 Task: Create a due date automation trigger when advanced on, on the monday before a card is due add fields with custom field "Resume" set to a number lower or equal to 1 and greater than 10 at 11:00 AM.
Action: Mouse moved to (1186, 88)
Screenshot: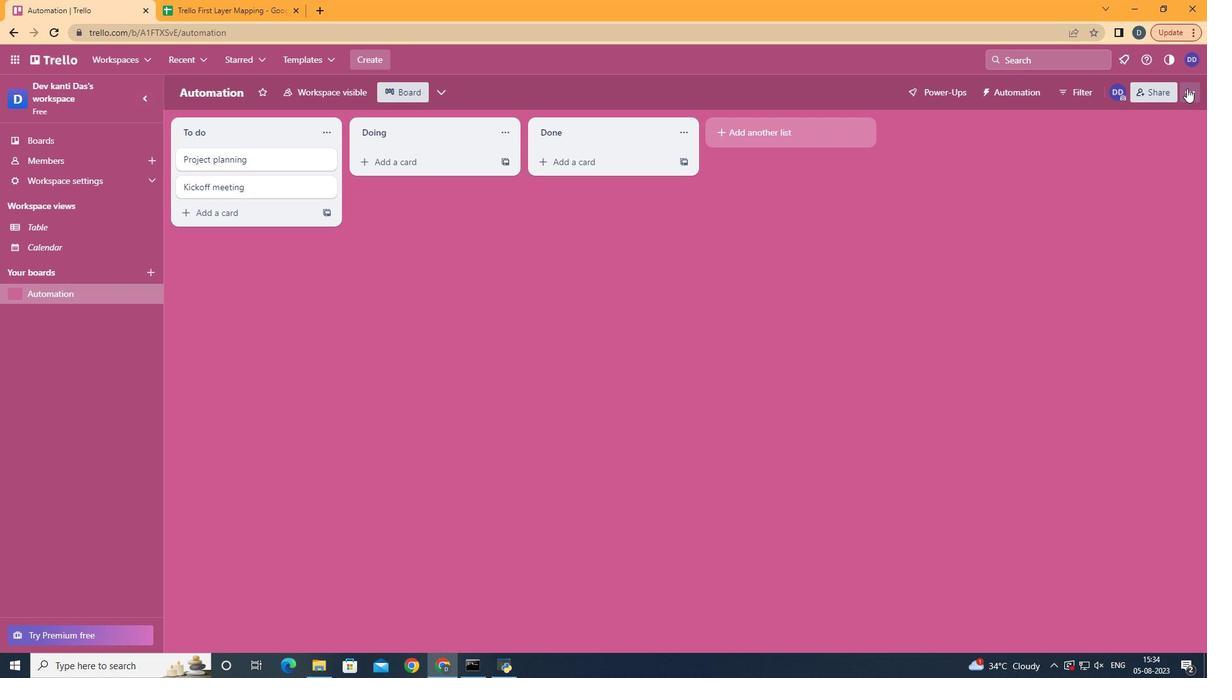 
Action: Mouse pressed left at (1186, 88)
Screenshot: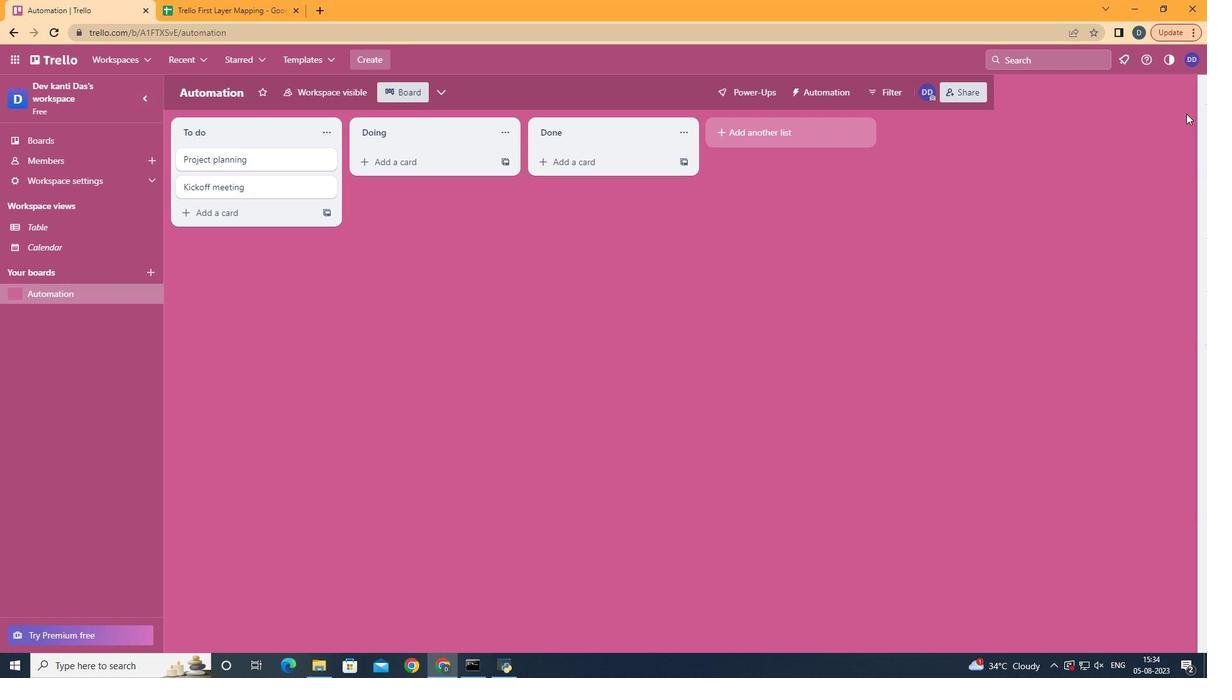 
Action: Mouse moved to (1095, 274)
Screenshot: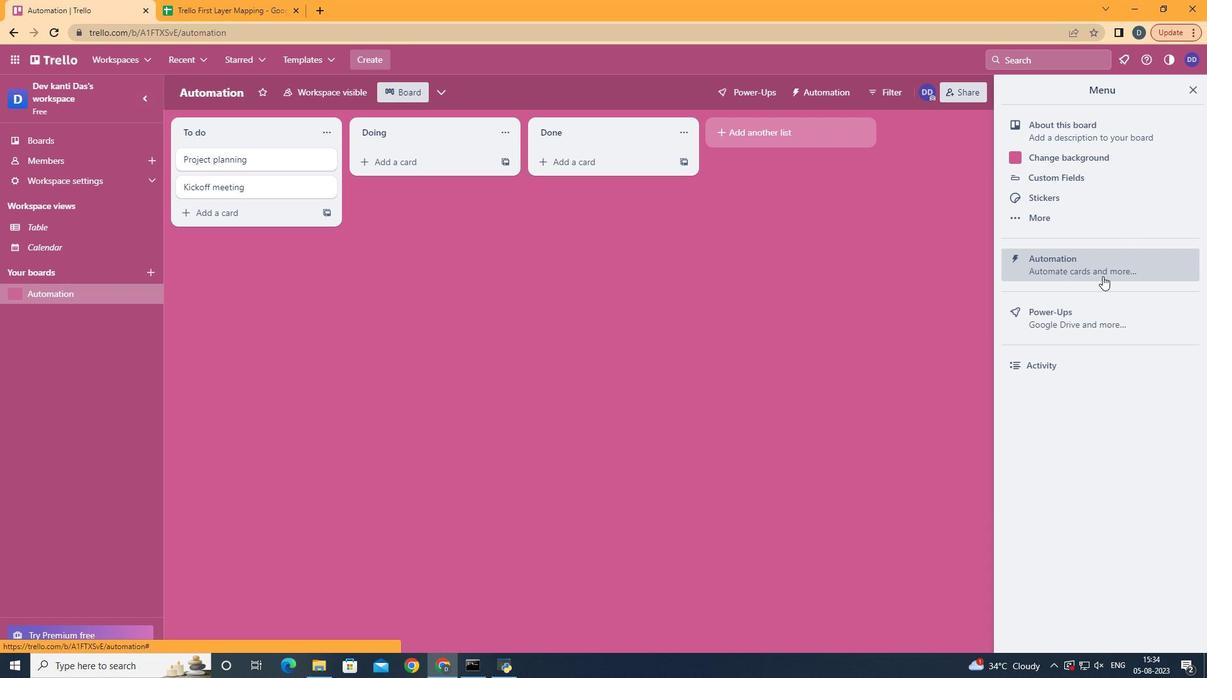 
Action: Mouse pressed left at (1095, 274)
Screenshot: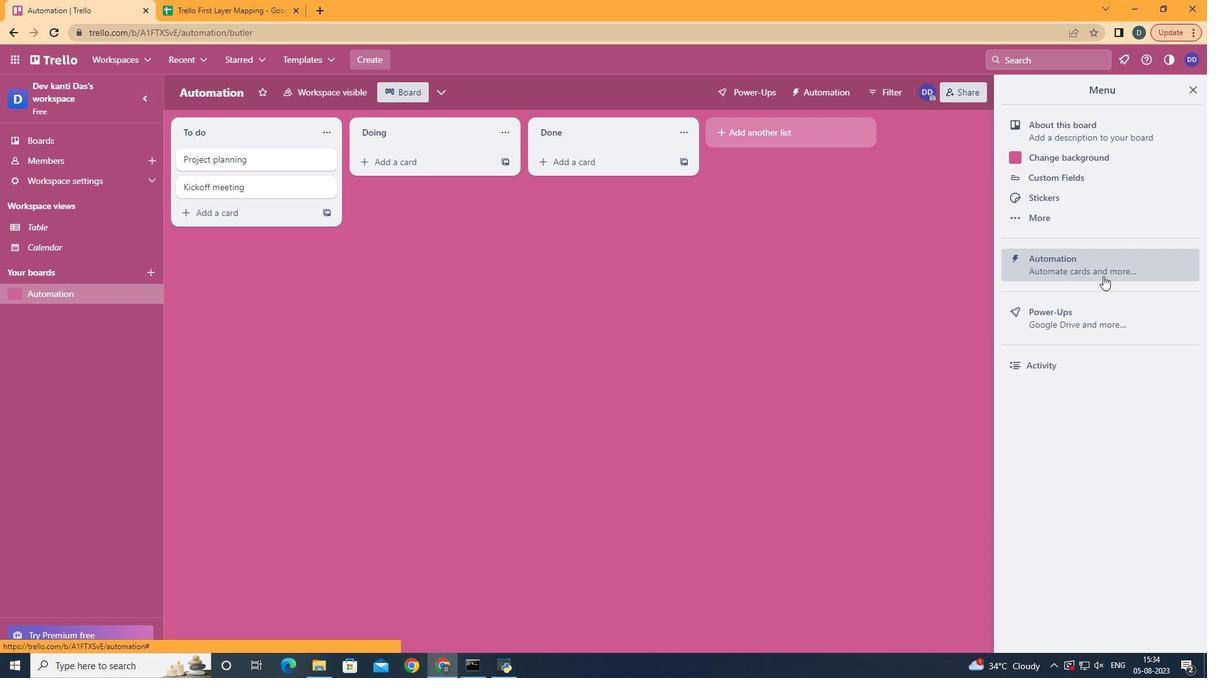 
Action: Mouse moved to (257, 255)
Screenshot: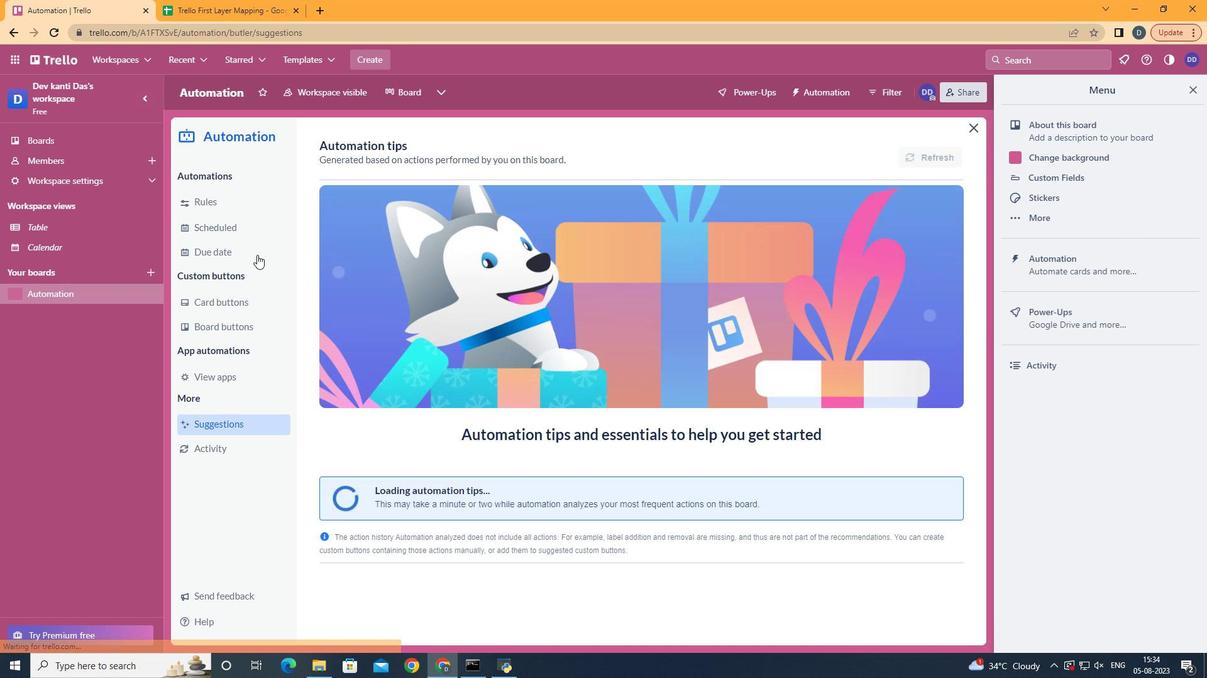 
Action: Mouse pressed left at (257, 255)
Screenshot: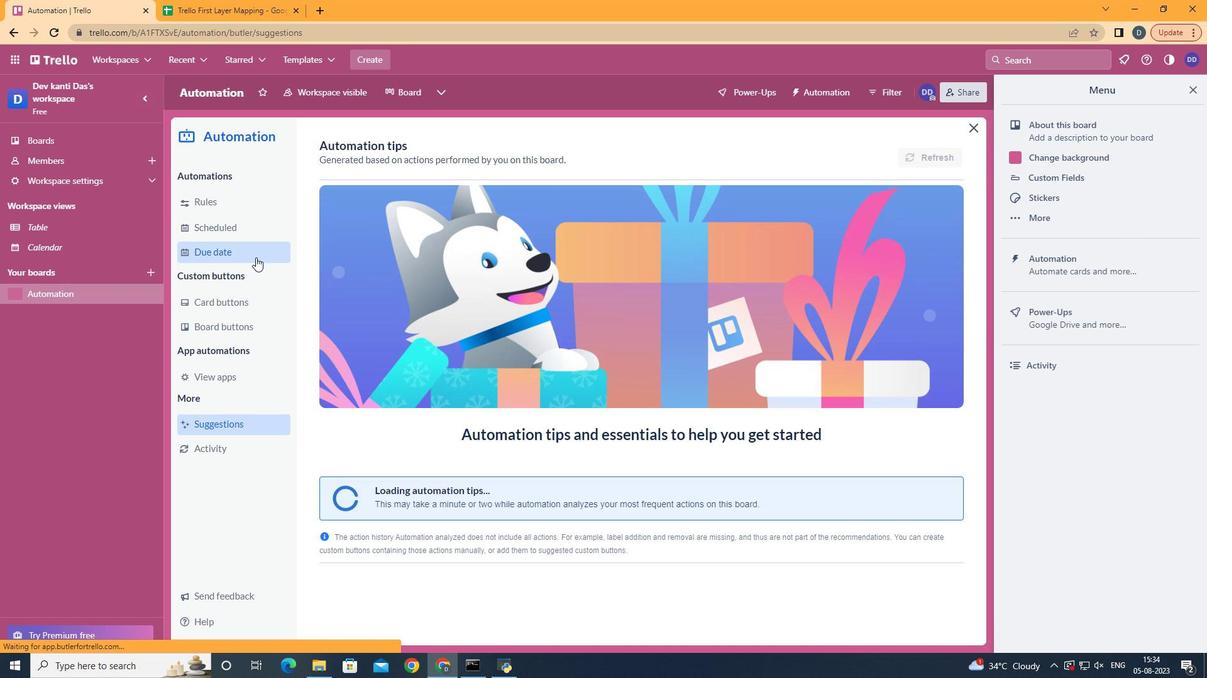 
Action: Mouse moved to (885, 153)
Screenshot: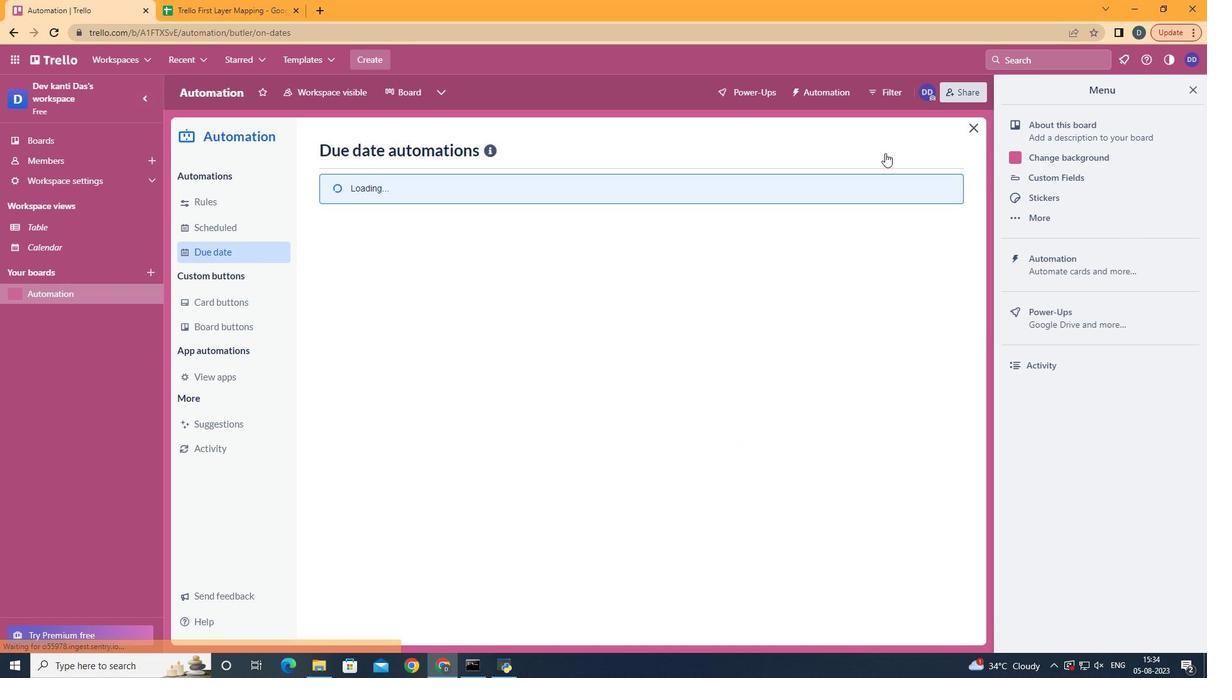 
Action: Mouse pressed left at (885, 153)
Screenshot: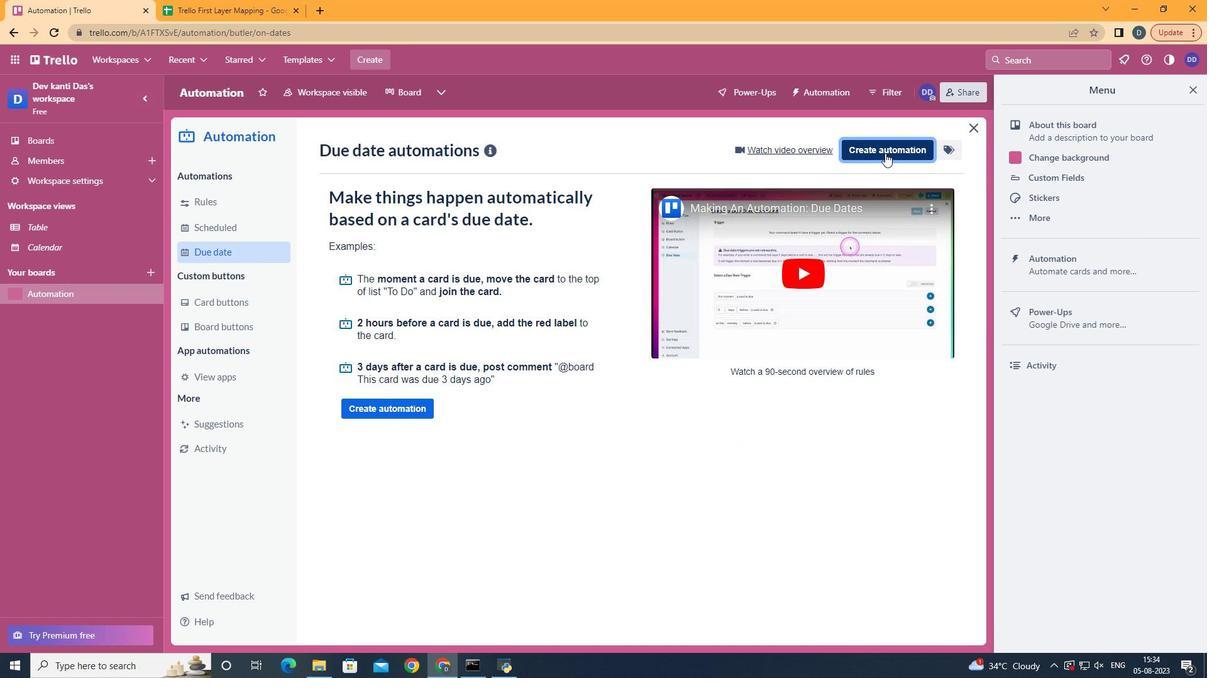 
Action: Mouse moved to (682, 262)
Screenshot: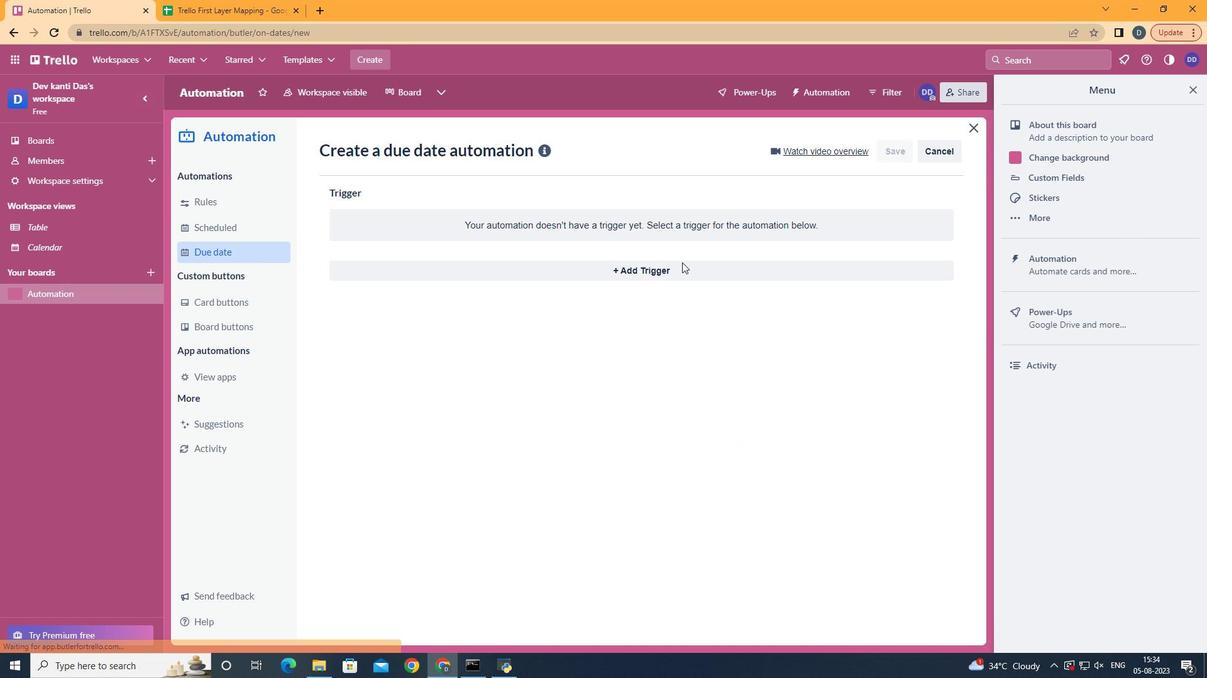 
Action: Mouse pressed left at (682, 262)
Screenshot: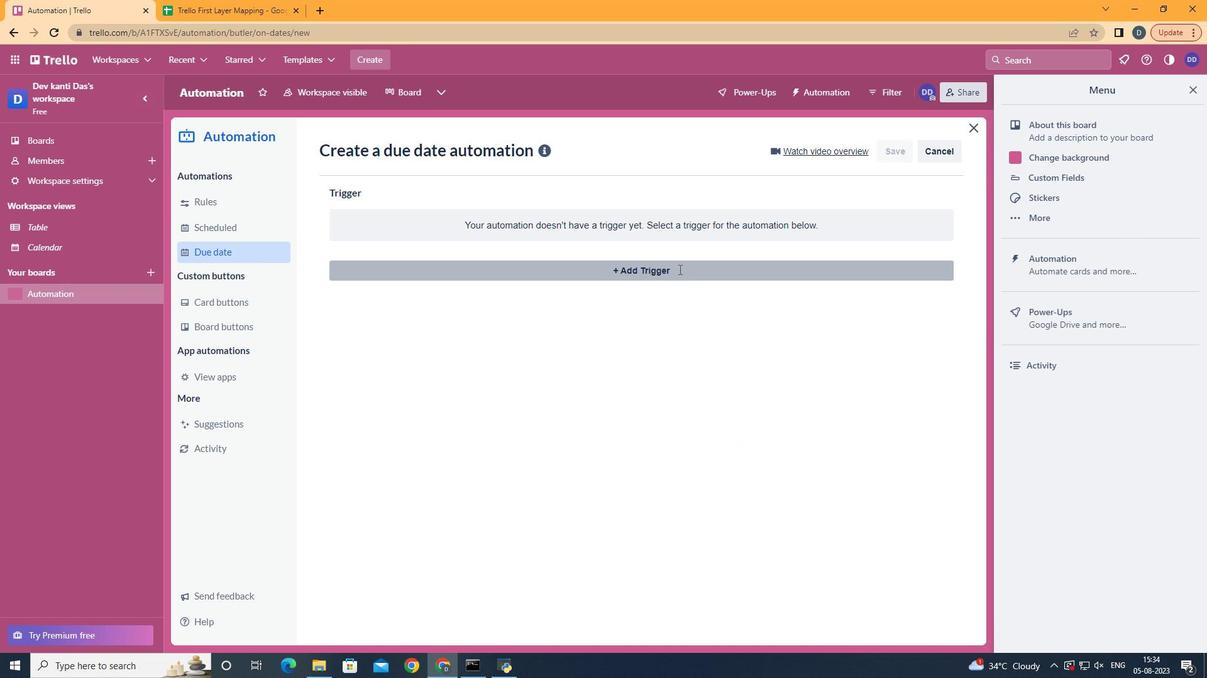 
Action: Mouse moved to (394, 328)
Screenshot: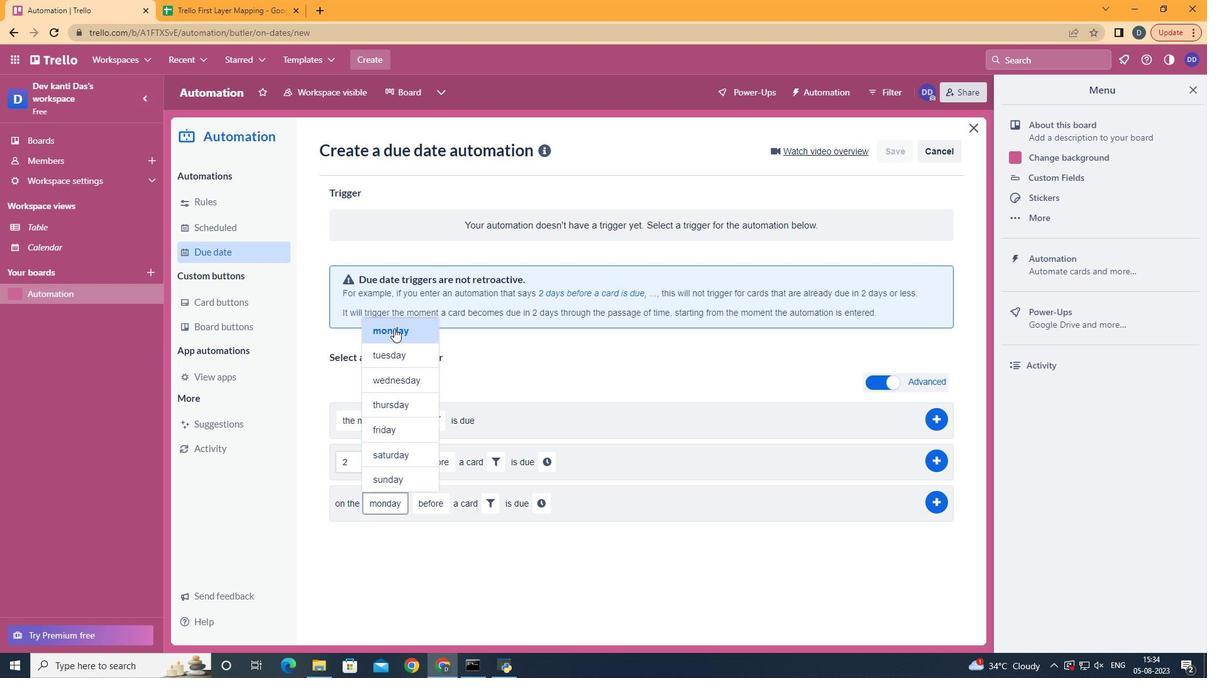 
Action: Mouse pressed left at (394, 328)
Screenshot: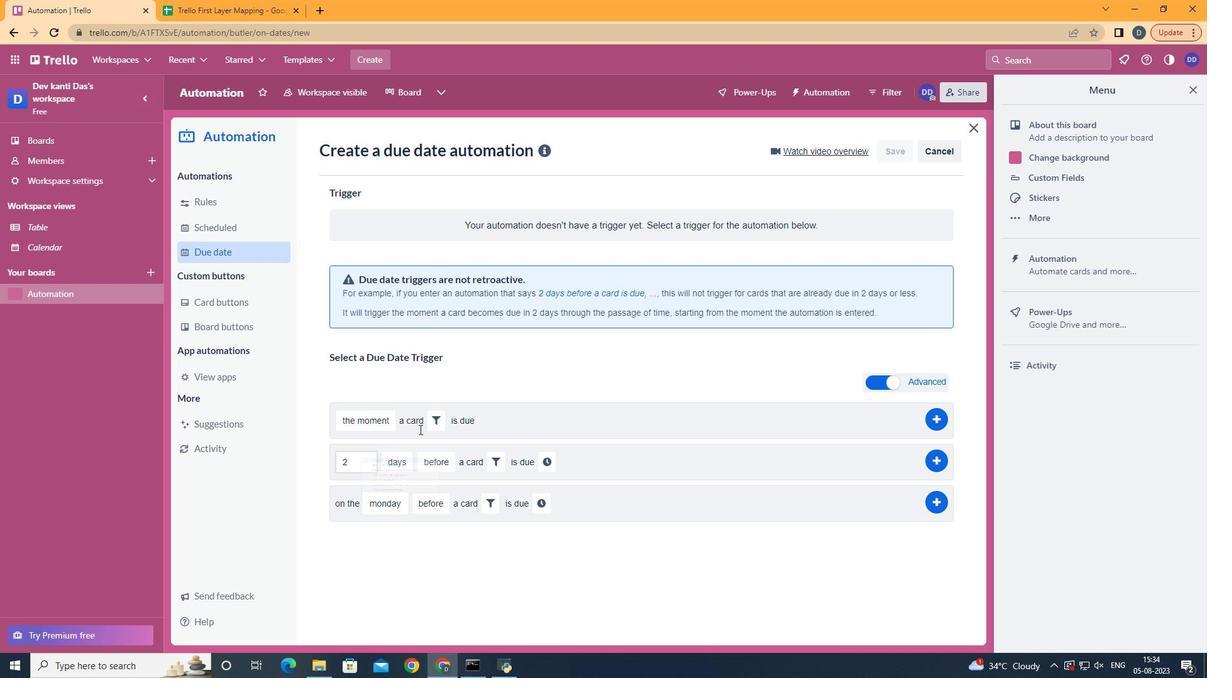 
Action: Mouse moved to (430, 528)
Screenshot: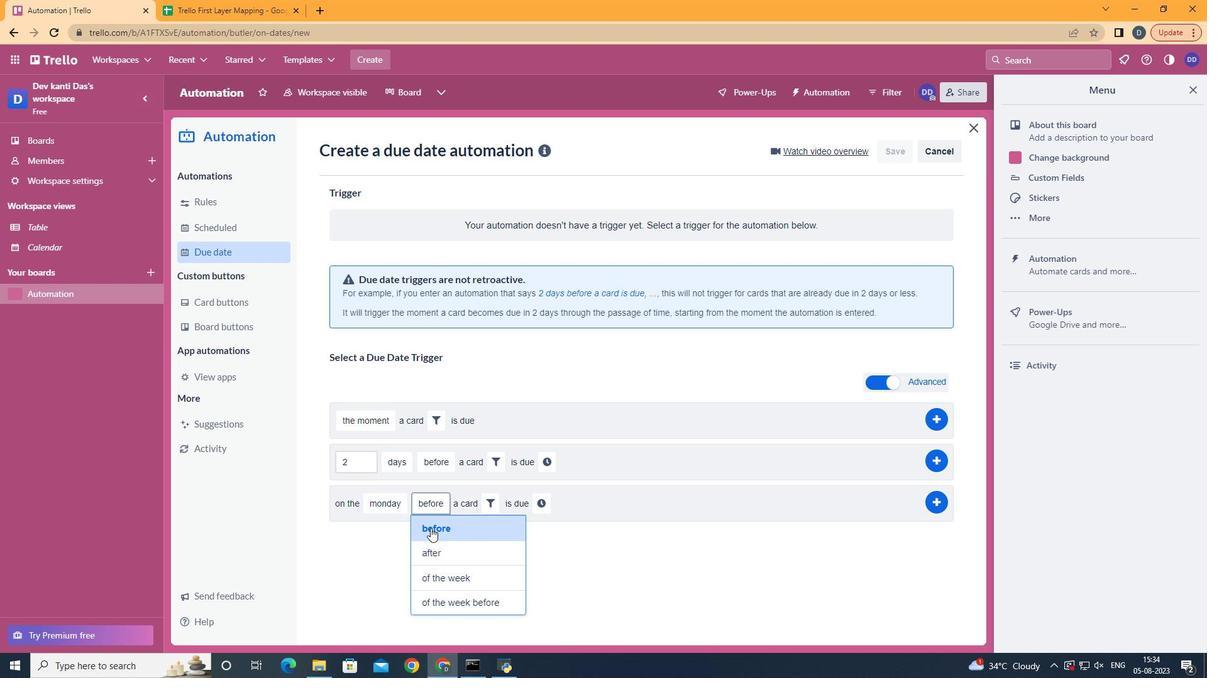 
Action: Mouse pressed left at (430, 528)
Screenshot: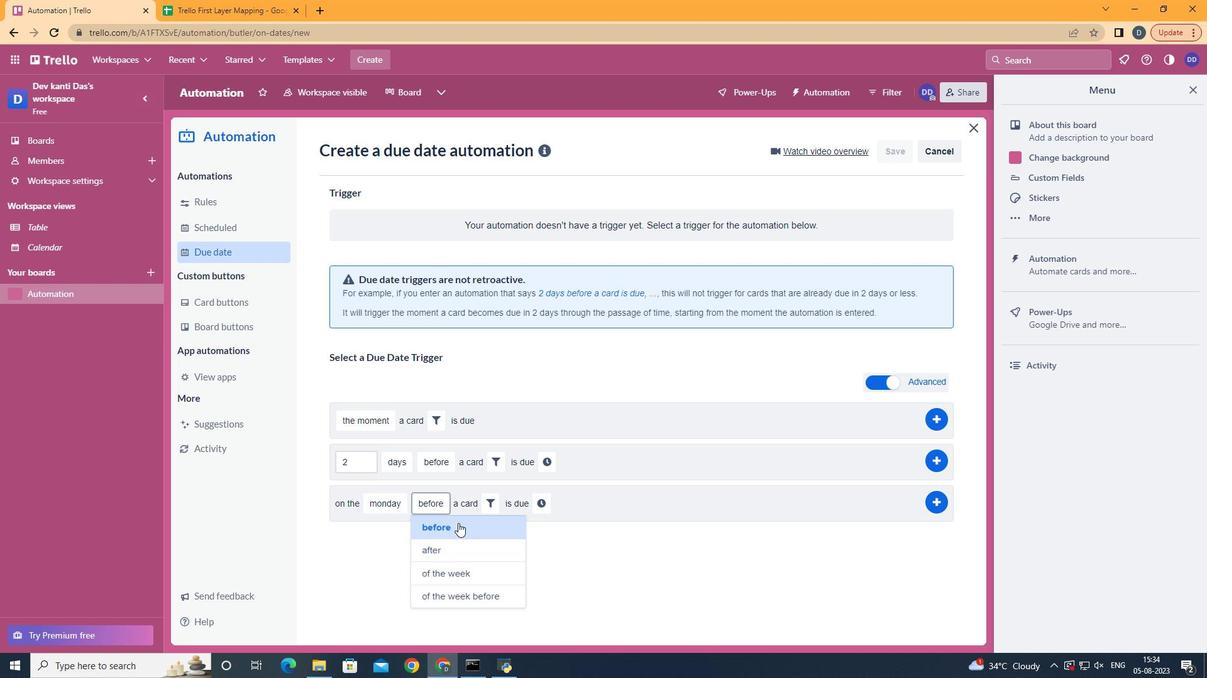 
Action: Mouse moved to (493, 509)
Screenshot: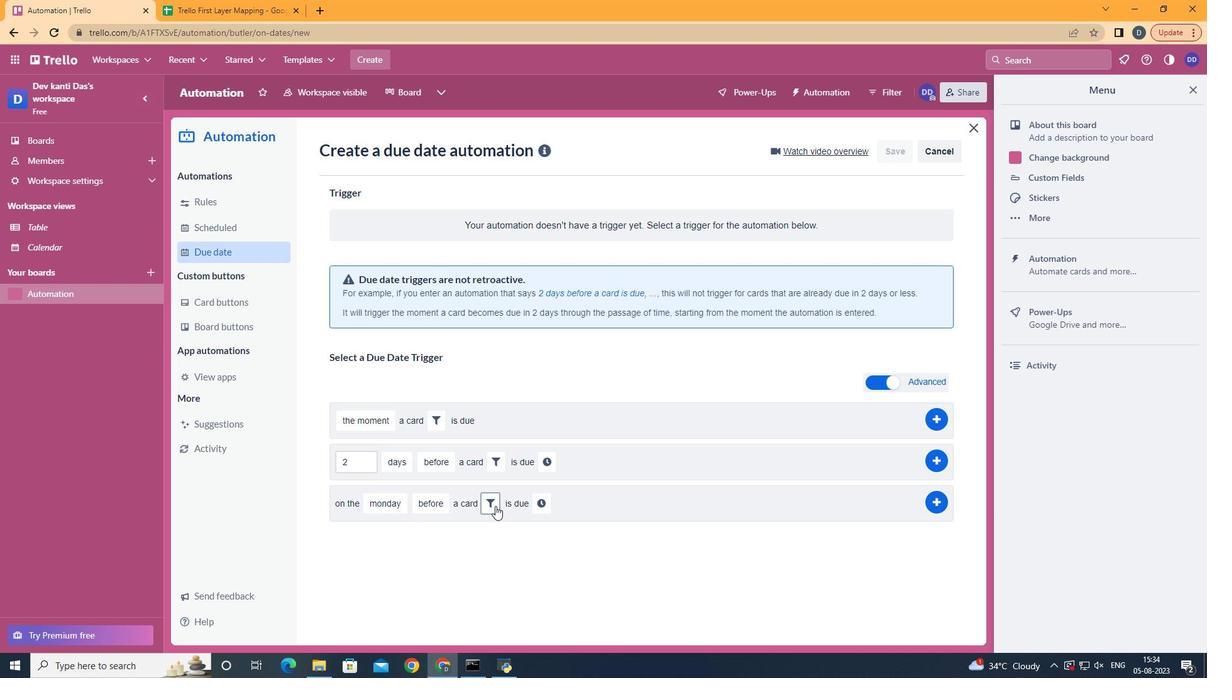 
Action: Mouse pressed left at (493, 509)
Screenshot: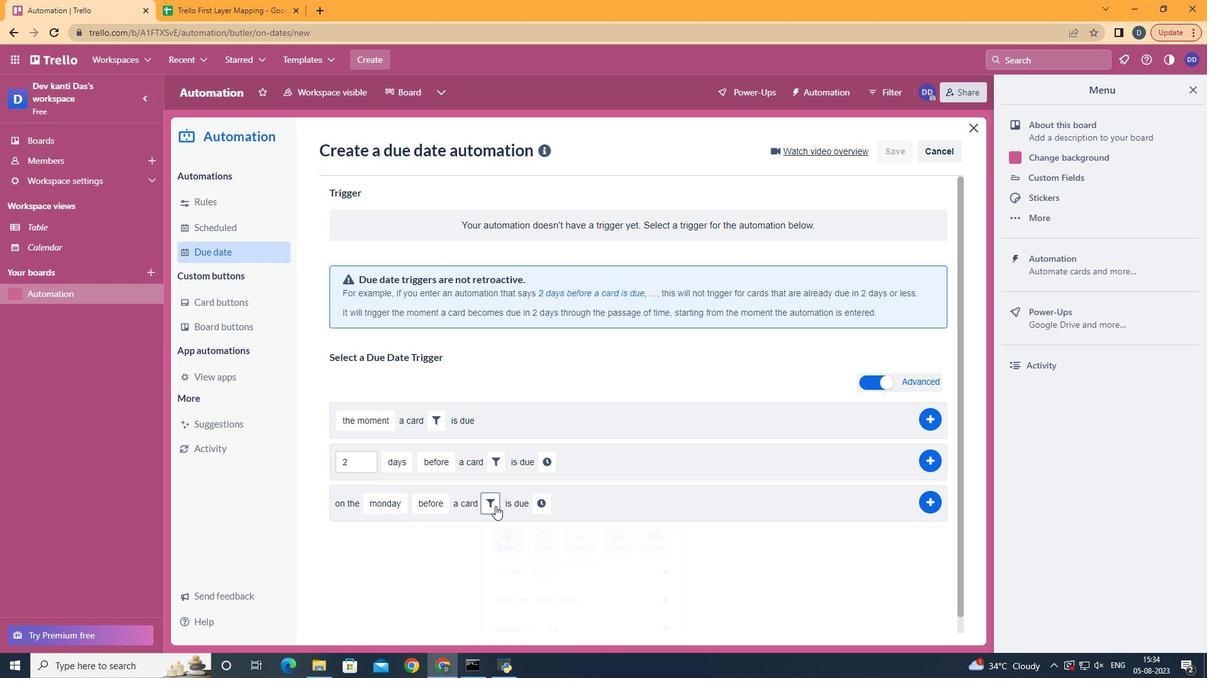 
Action: Mouse moved to (695, 537)
Screenshot: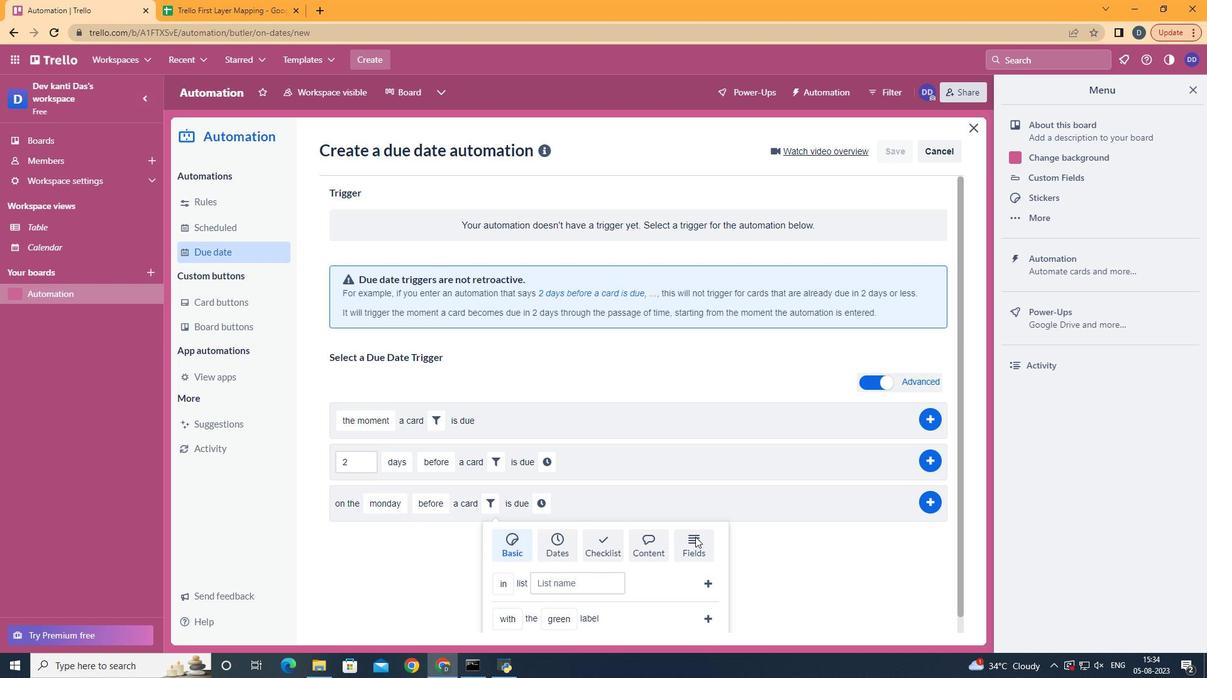 
Action: Mouse pressed left at (695, 537)
Screenshot: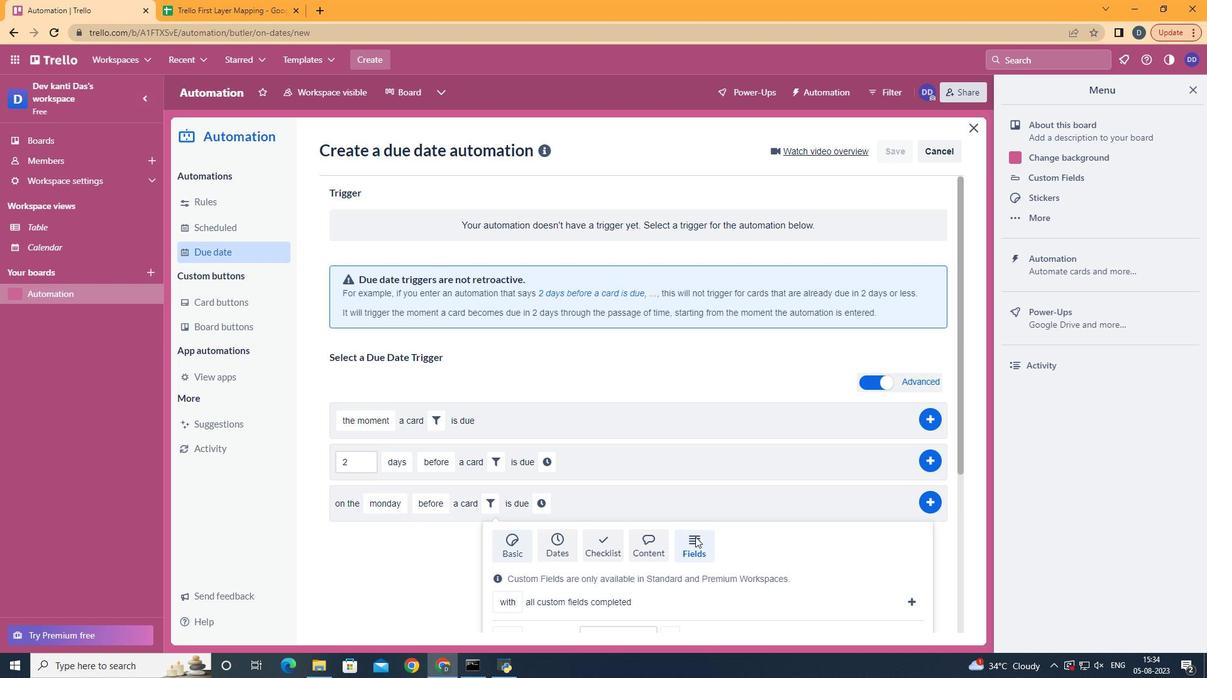 
Action: Mouse scrolled (695, 536) with delta (0, 0)
Screenshot: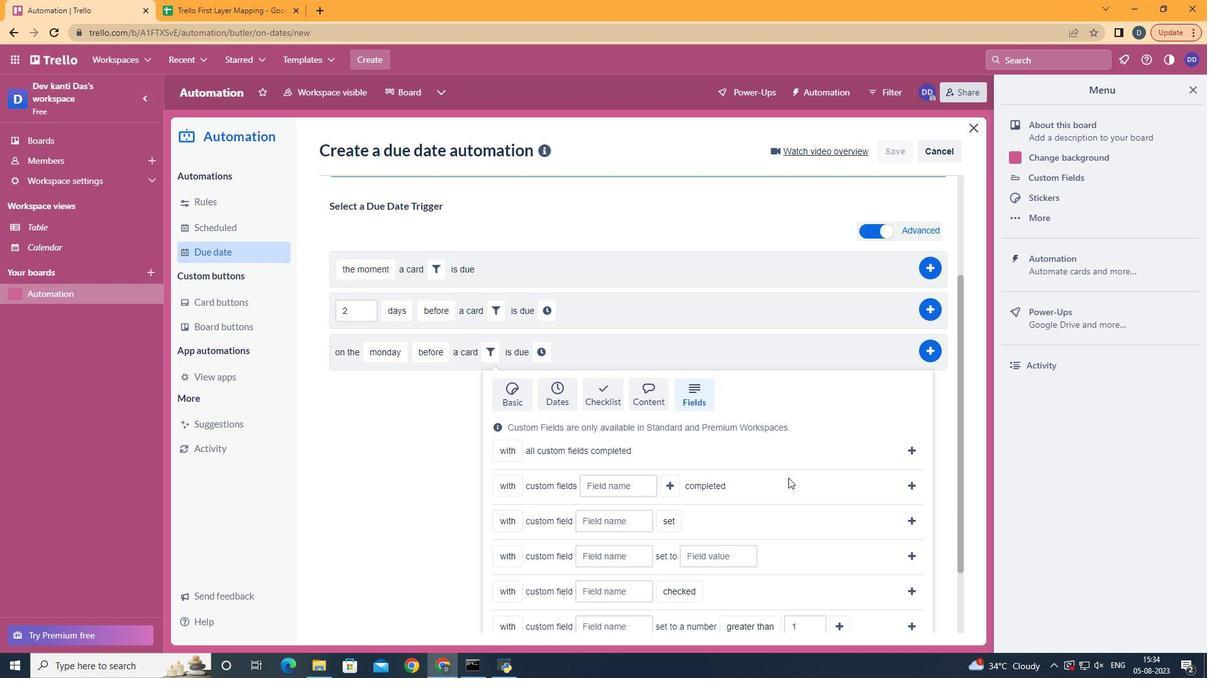 
Action: Mouse scrolled (695, 536) with delta (0, 0)
Screenshot: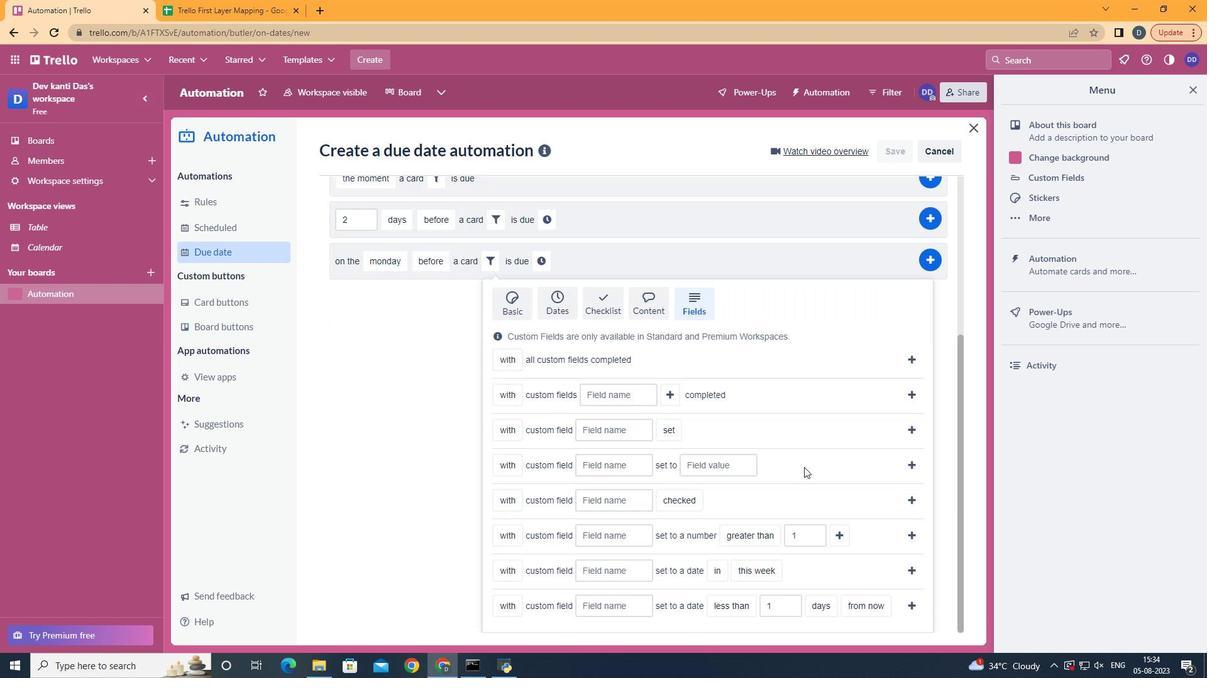 
Action: Mouse scrolled (695, 536) with delta (0, 0)
Screenshot: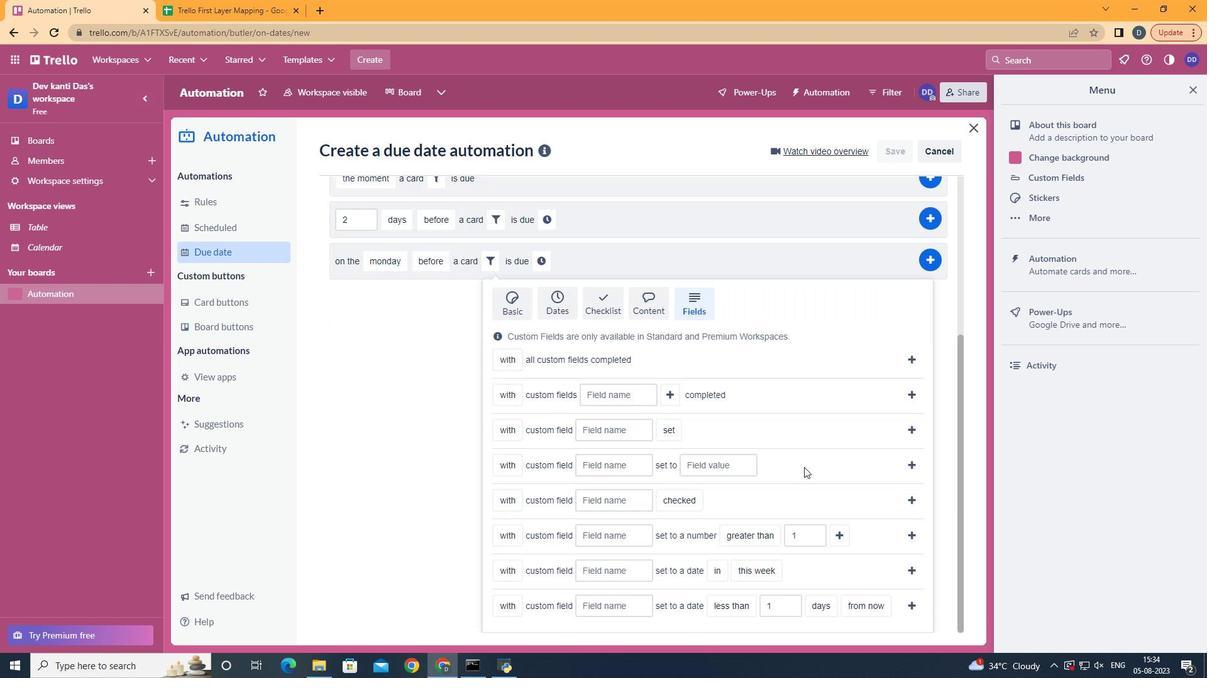 
Action: Mouse scrolled (695, 536) with delta (0, 0)
Screenshot: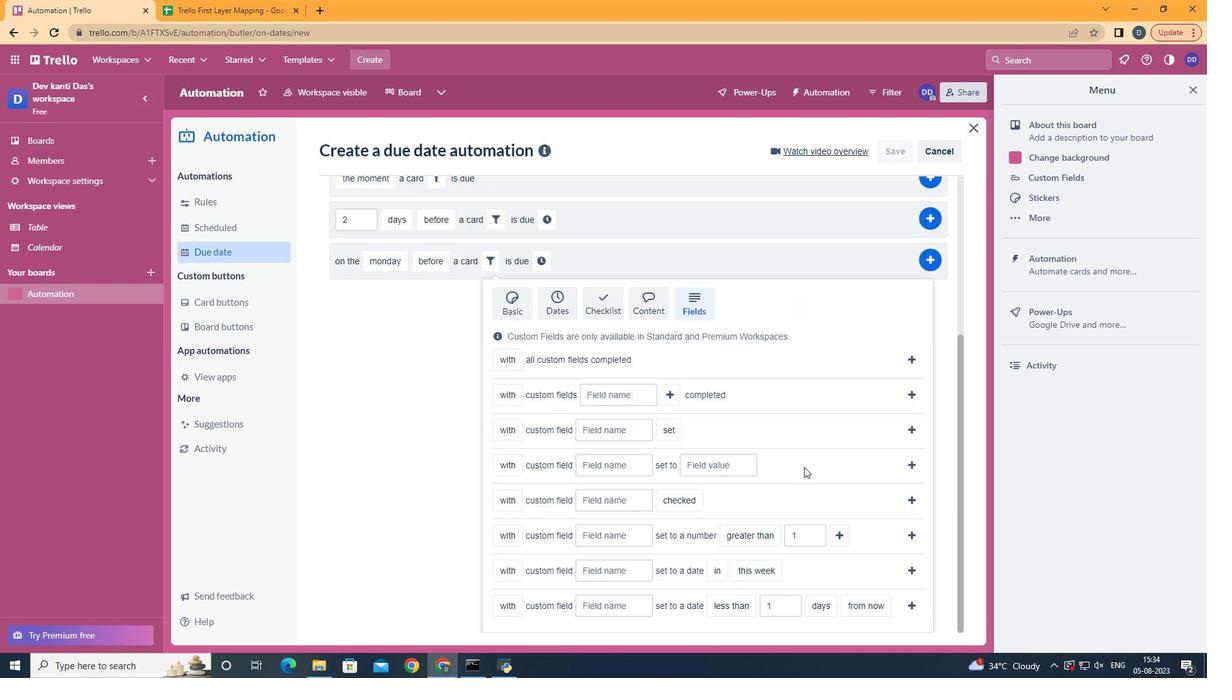 
Action: Mouse moved to (695, 537)
Screenshot: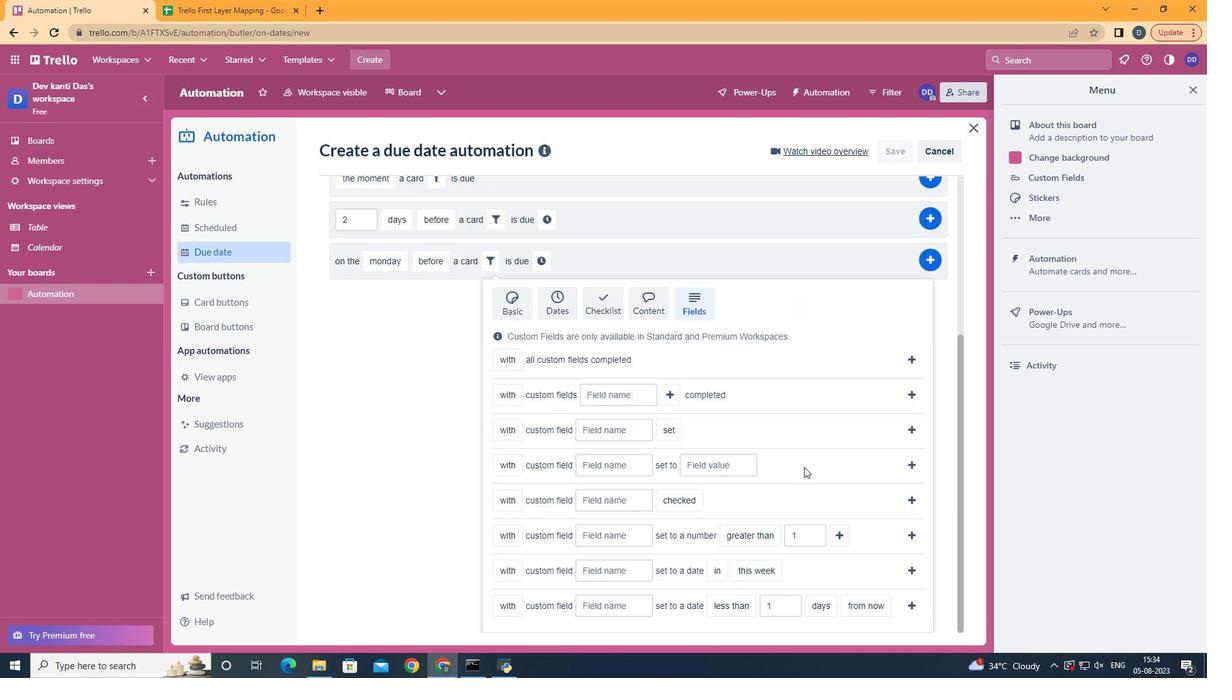 
Action: Mouse scrolled (695, 536) with delta (0, 0)
Screenshot: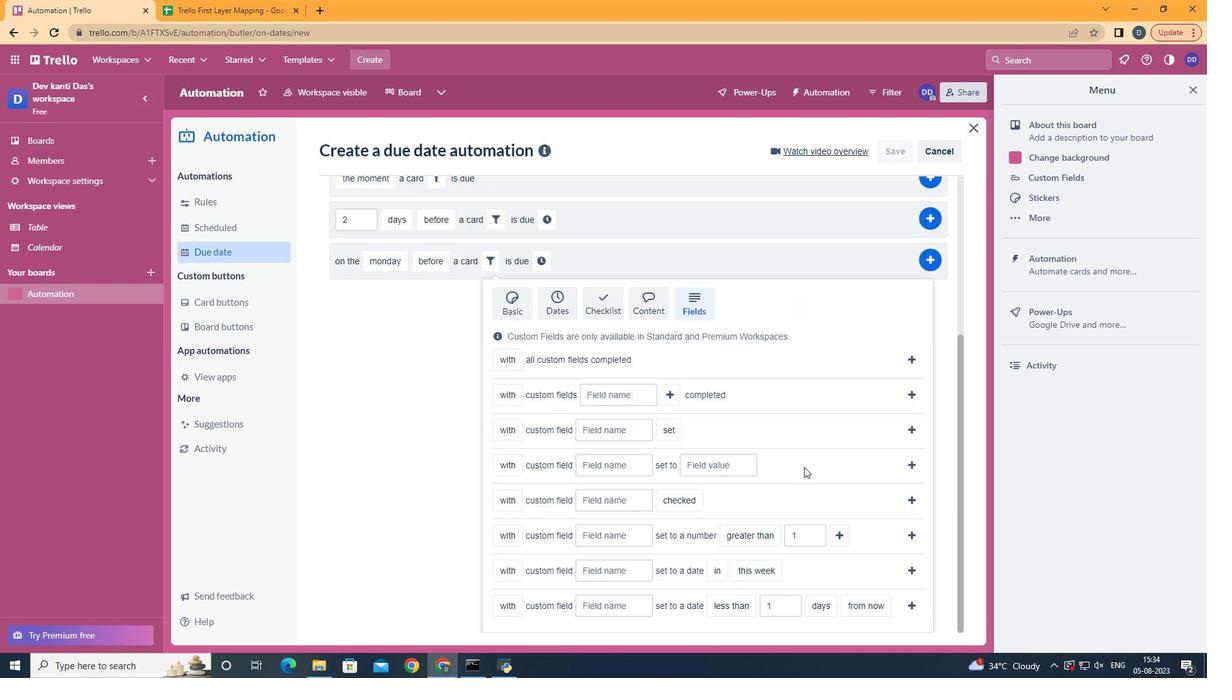 
Action: Mouse moved to (704, 528)
Screenshot: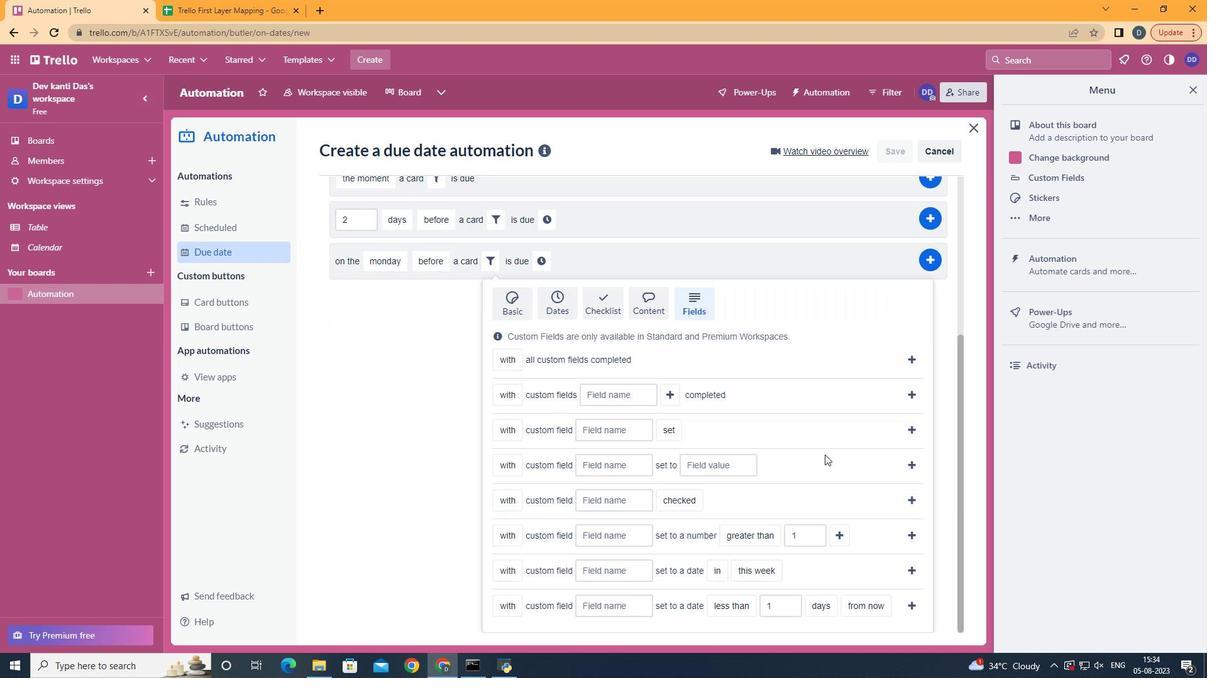 
Action: Mouse scrolled (700, 531) with delta (0, 0)
Screenshot: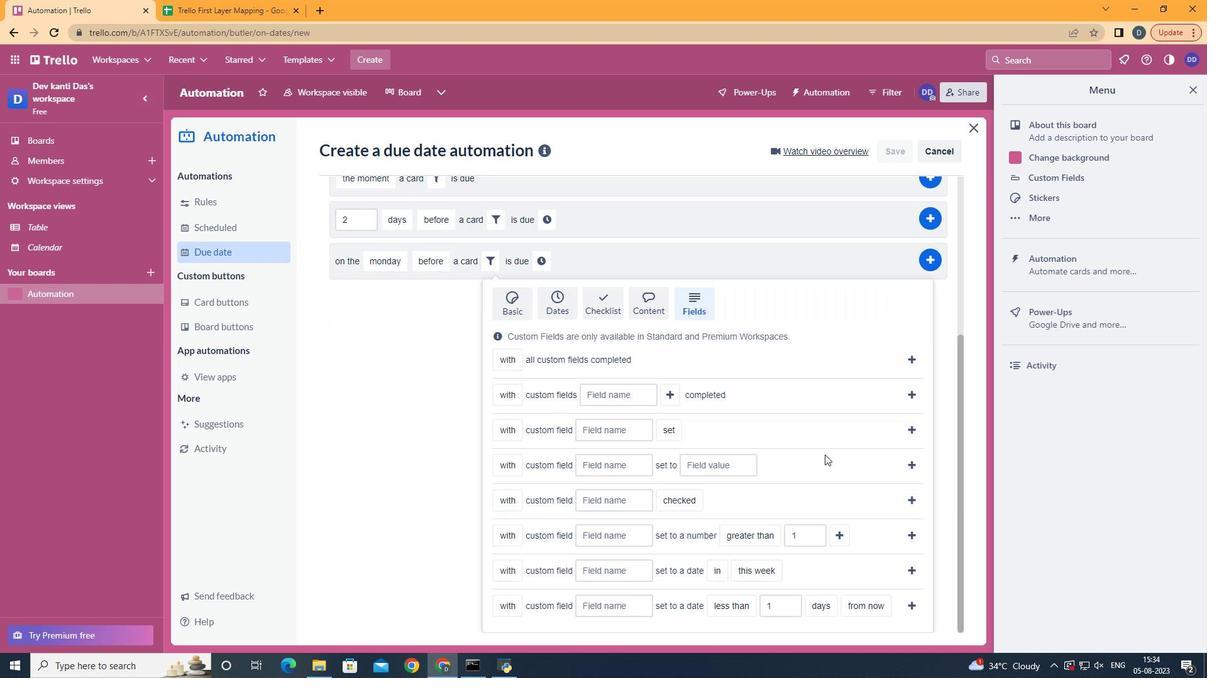 
Action: Mouse moved to (516, 557)
Screenshot: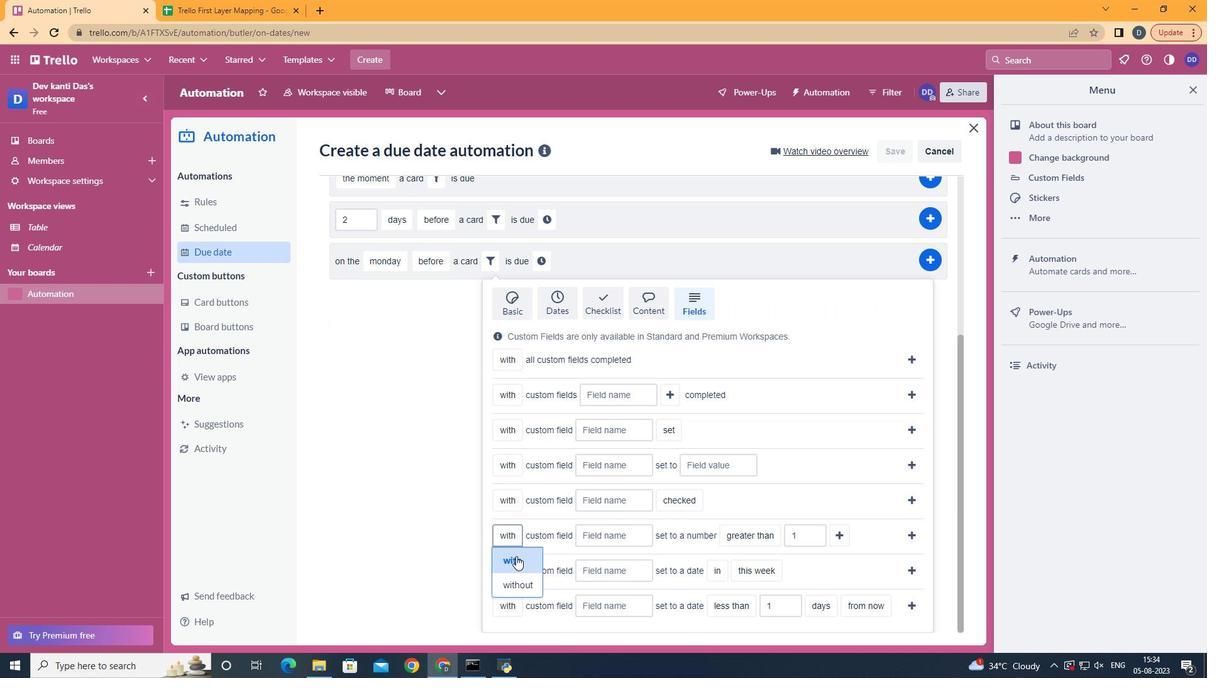 
Action: Mouse pressed left at (516, 557)
Screenshot: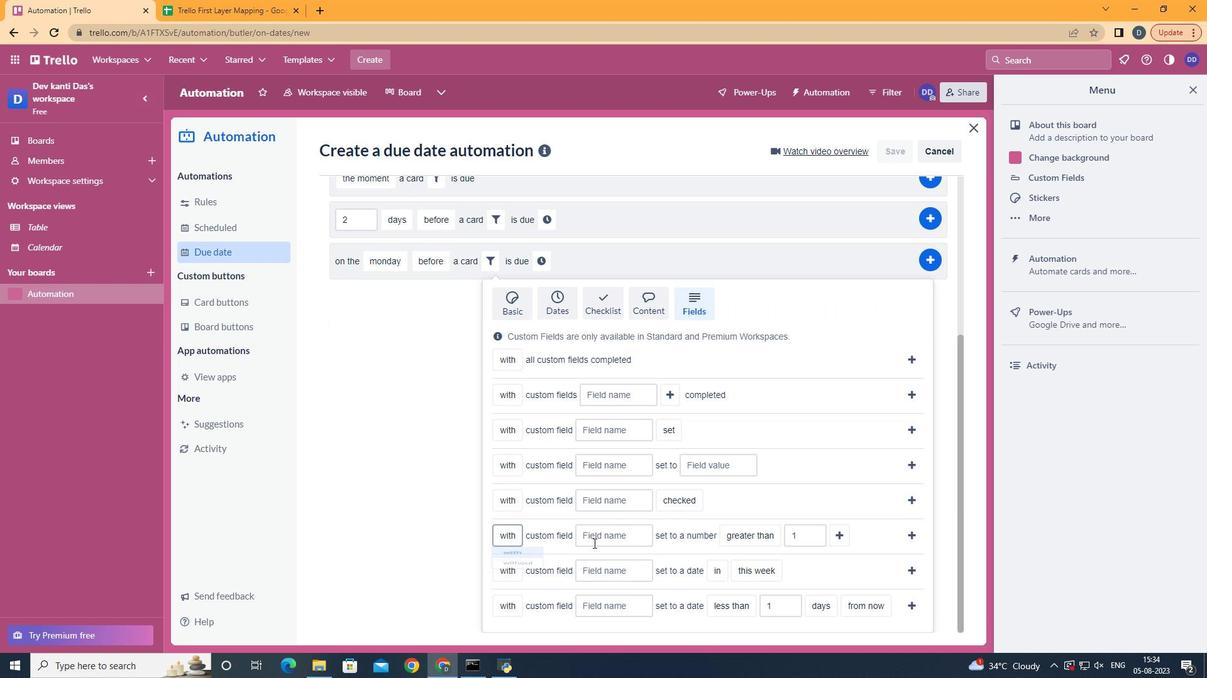 
Action: Mouse moved to (618, 540)
Screenshot: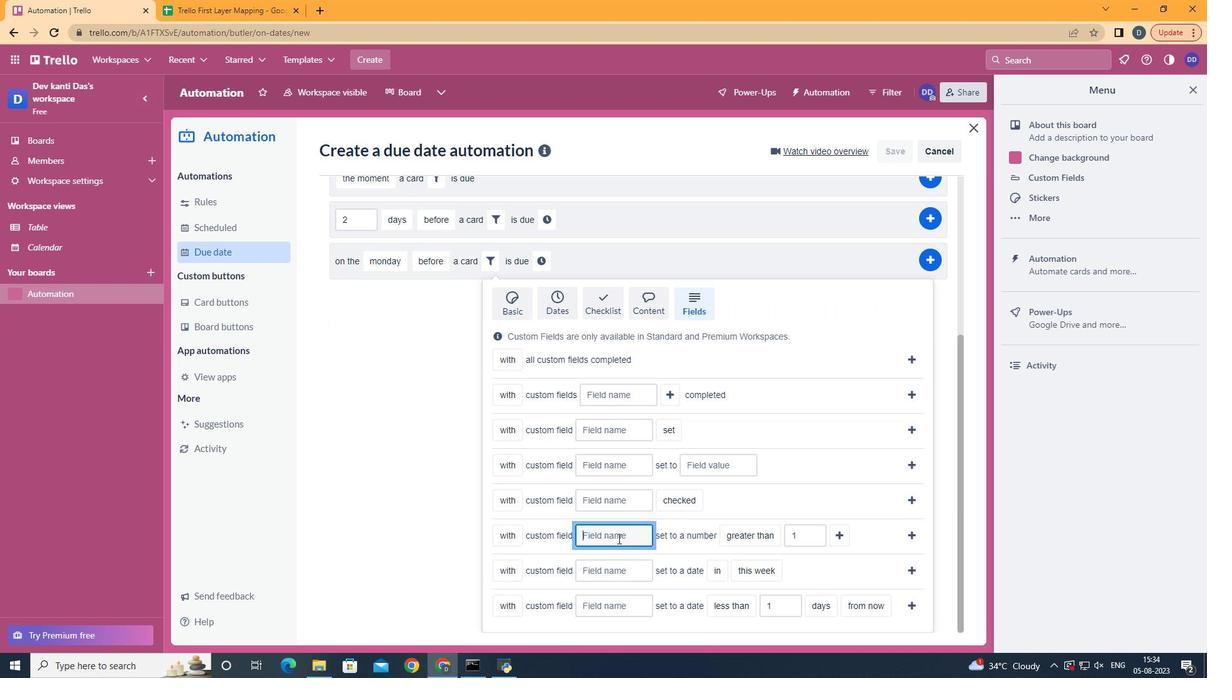 
Action: Mouse pressed left at (618, 540)
Screenshot: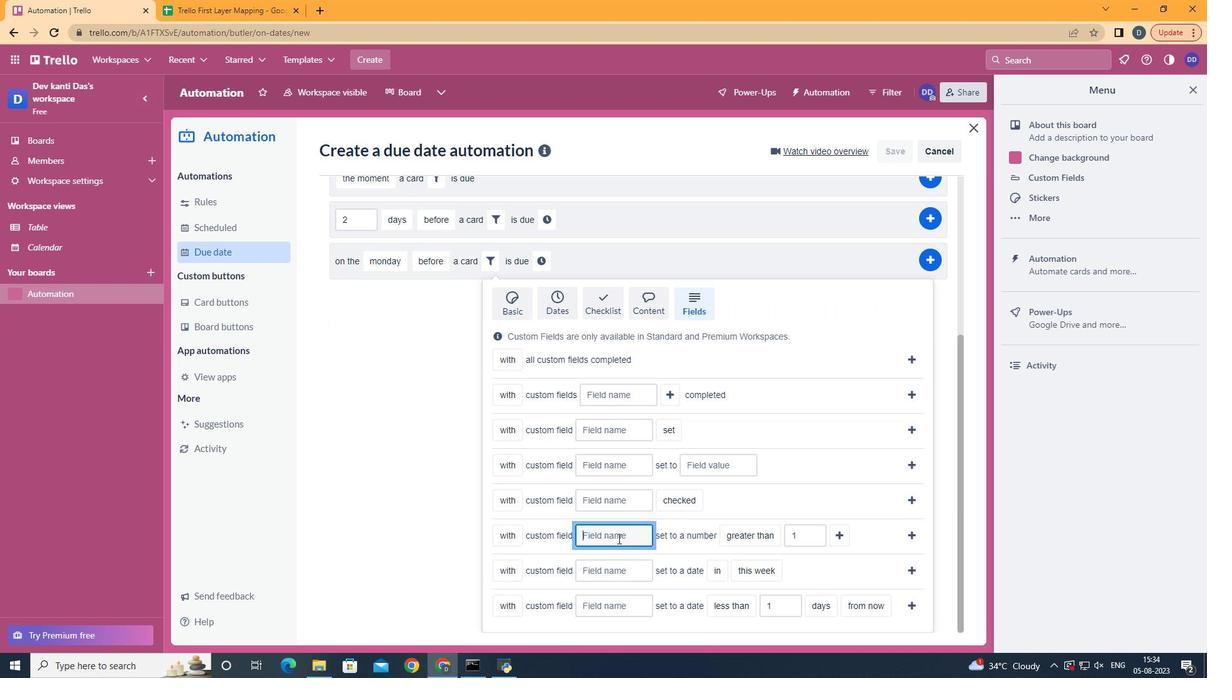 
Action: Mouse moved to (618, 539)
Screenshot: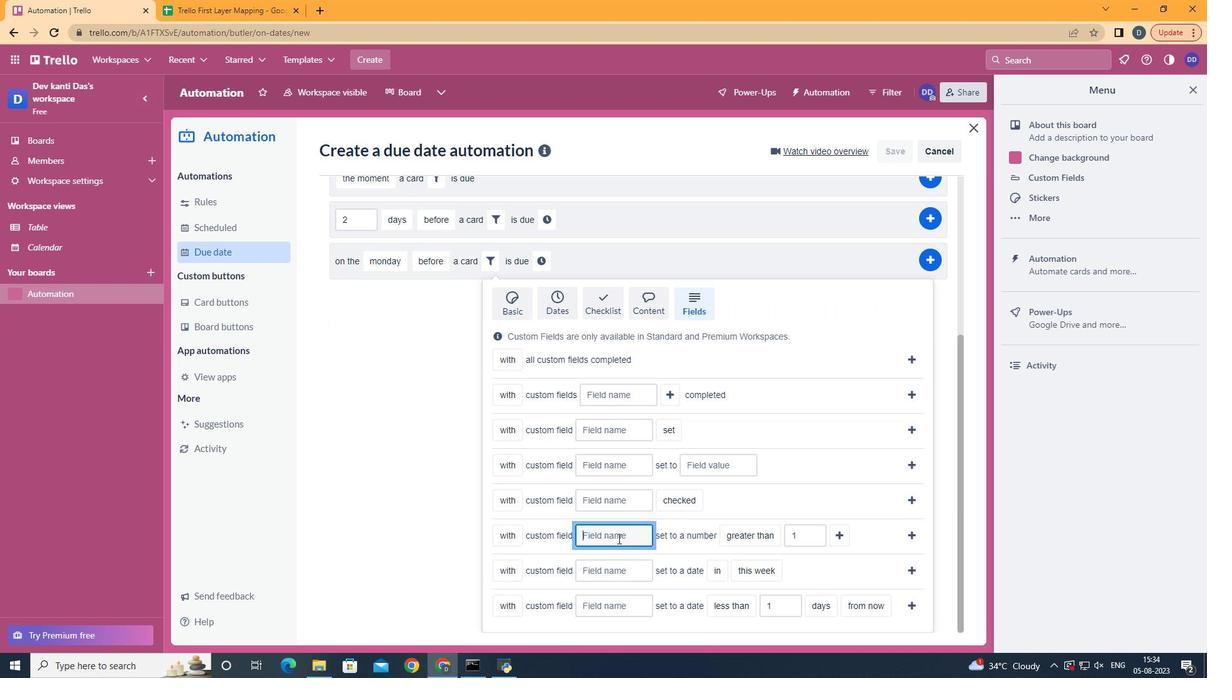 
Action: Key pressed <Key.shift>Resume
Screenshot: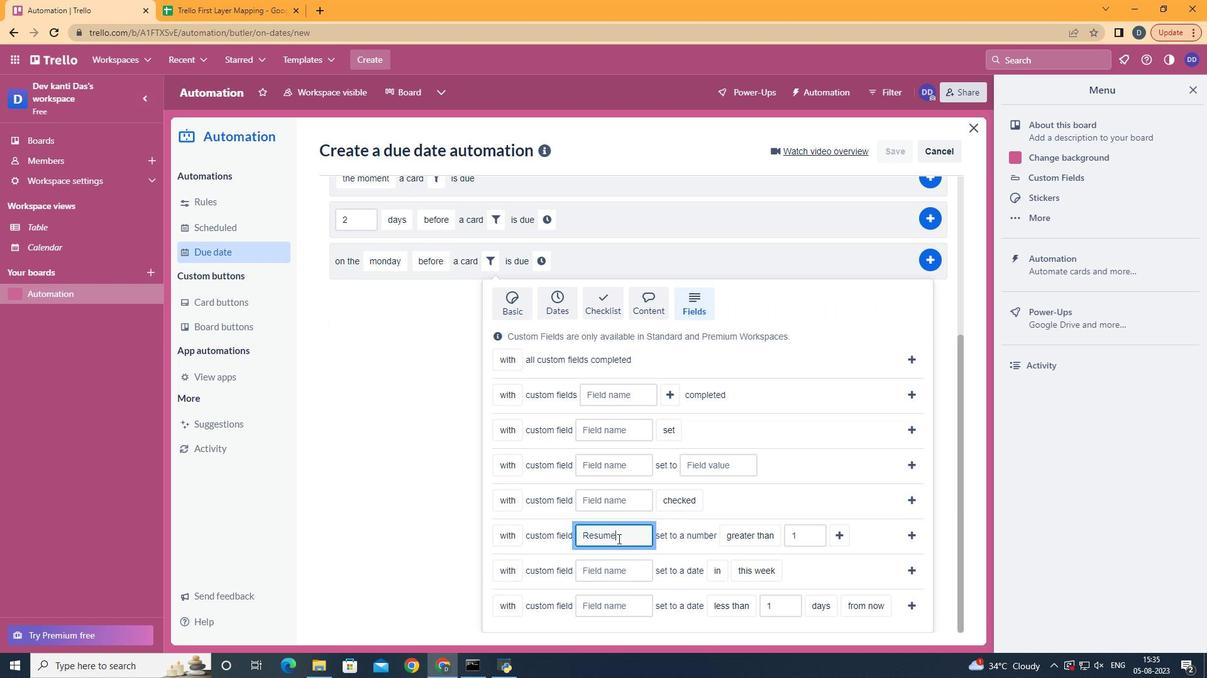 
Action: Mouse moved to (758, 513)
Screenshot: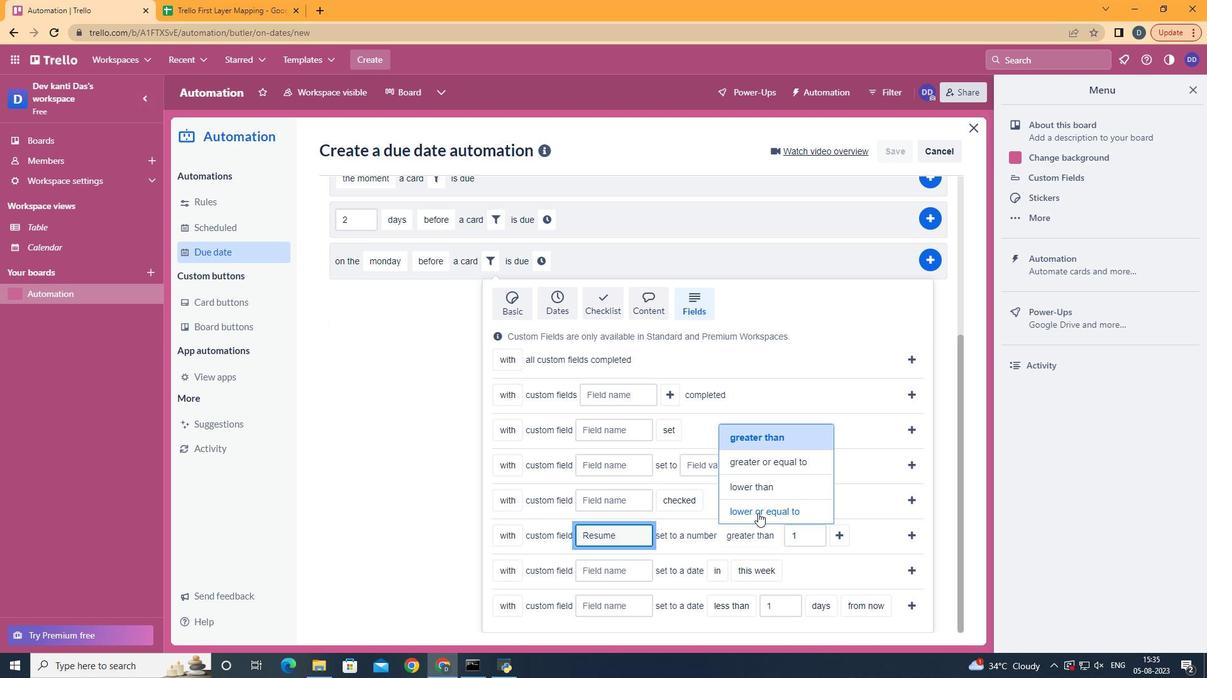 
Action: Mouse pressed left at (758, 513)
Screenshot: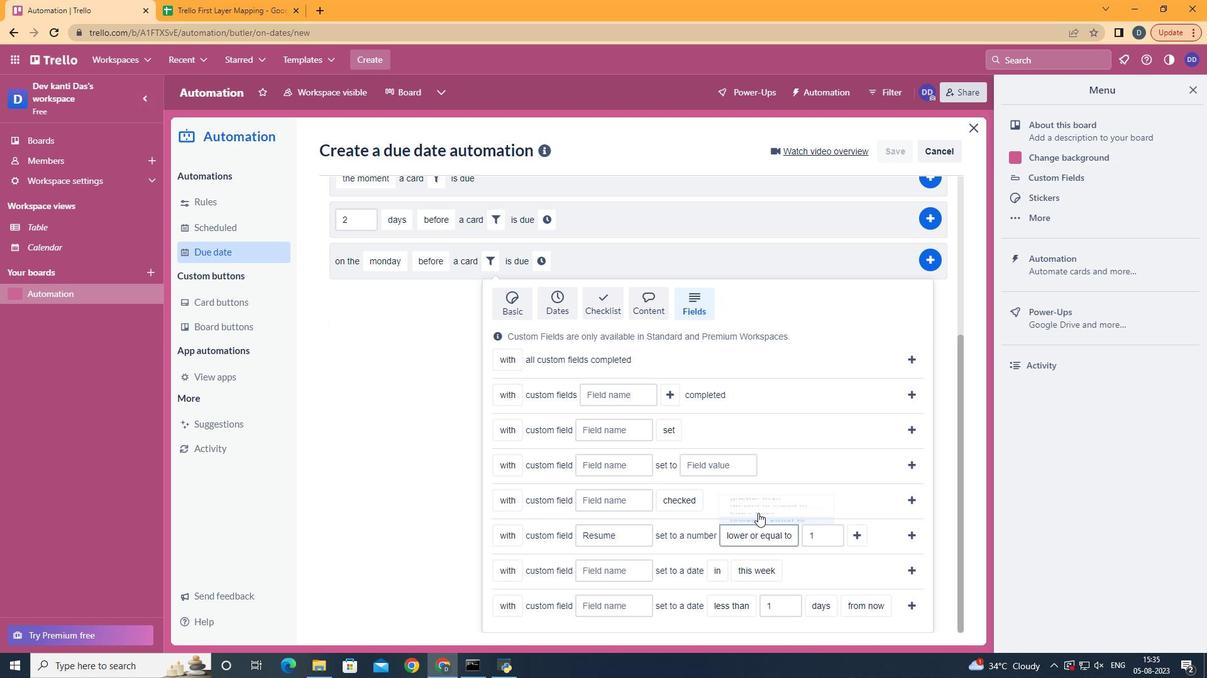
Action: Mouse moved to (853, 537)
Screenshot: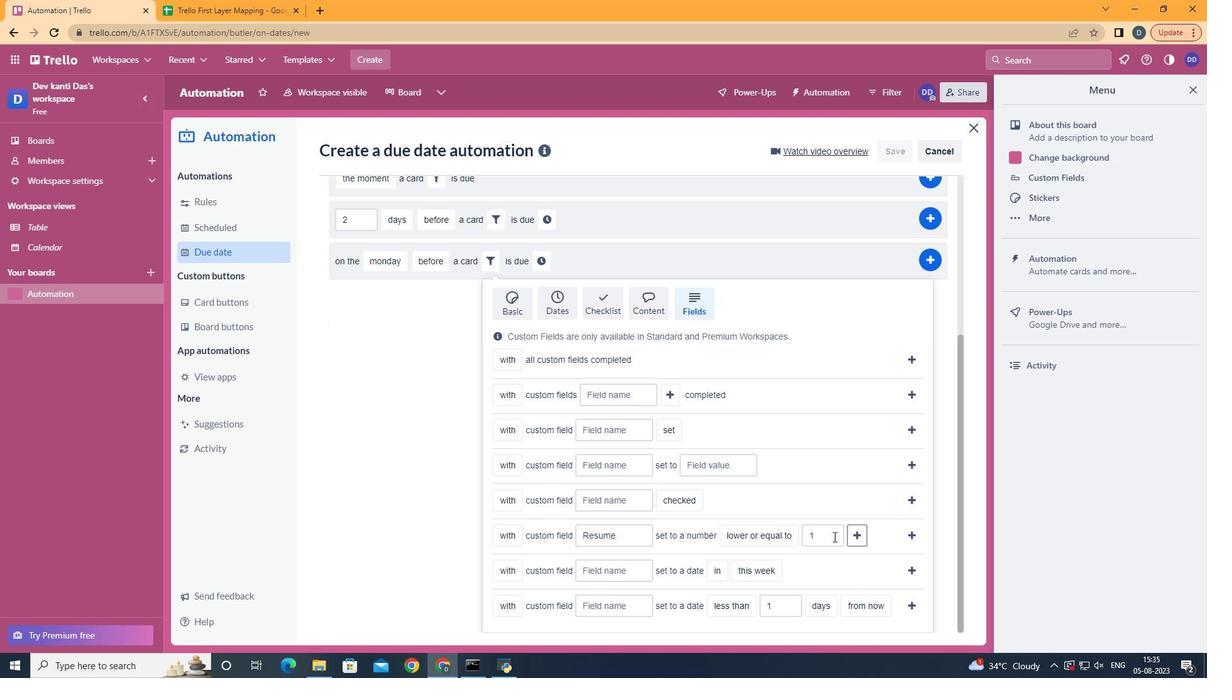 
Action: Mouse pressed left at (853, 537)
Screenshot: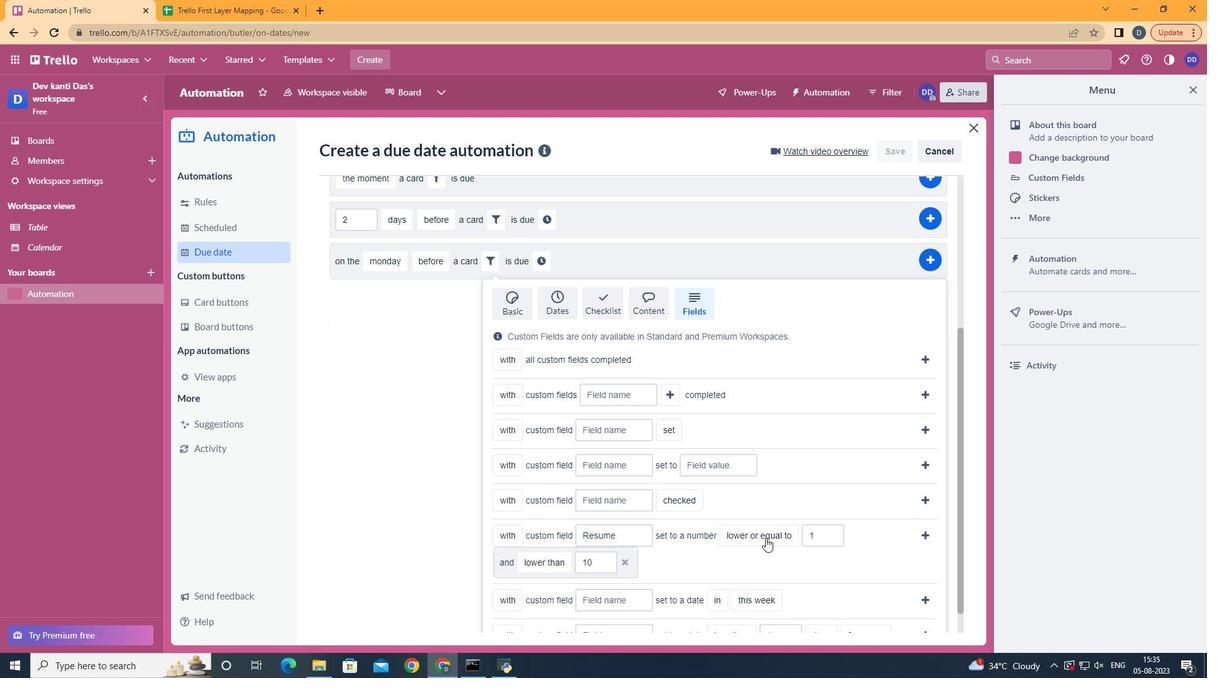 
Action: Mouse moved to (548, 513)
Screenshot: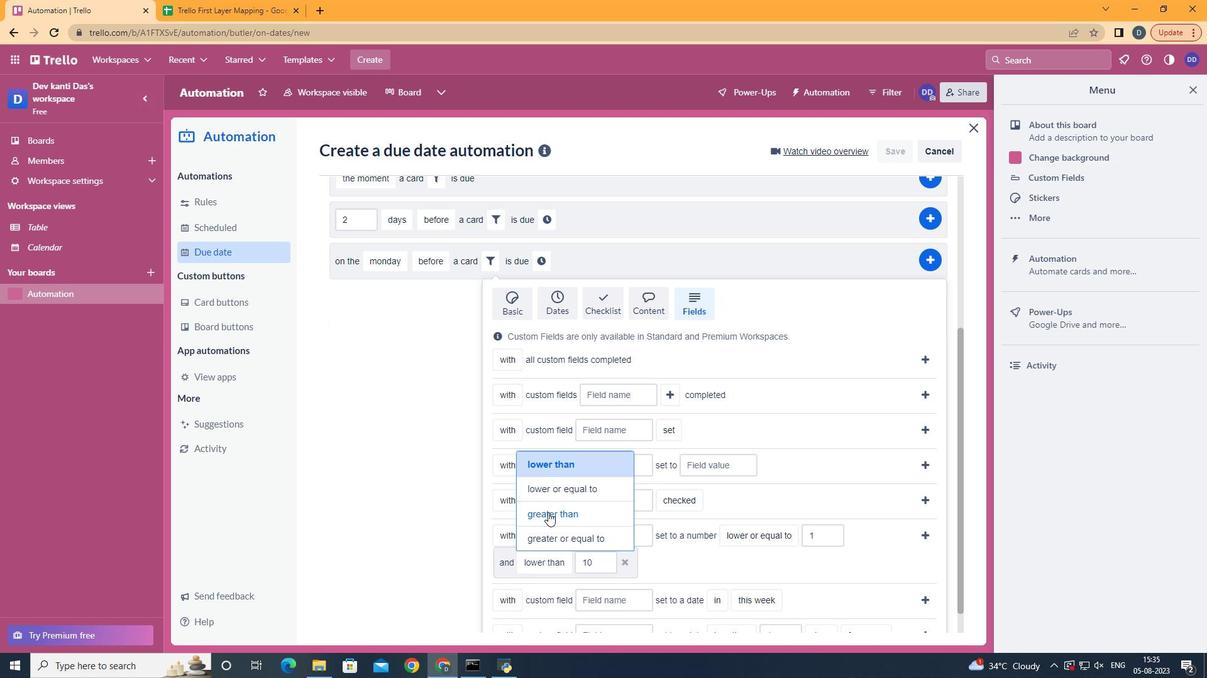 
Action: Mouse pressed left at (548, 513)
Screenshot: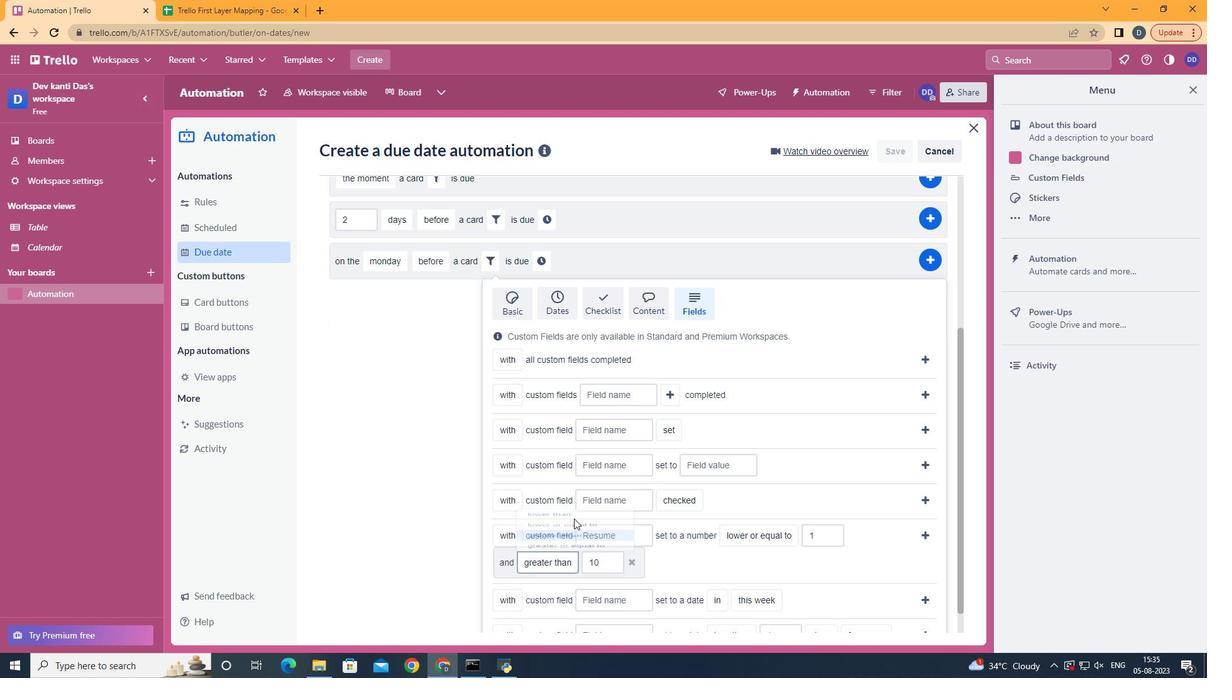 
Action: Mouse moved to (926, 535)
Screenshot: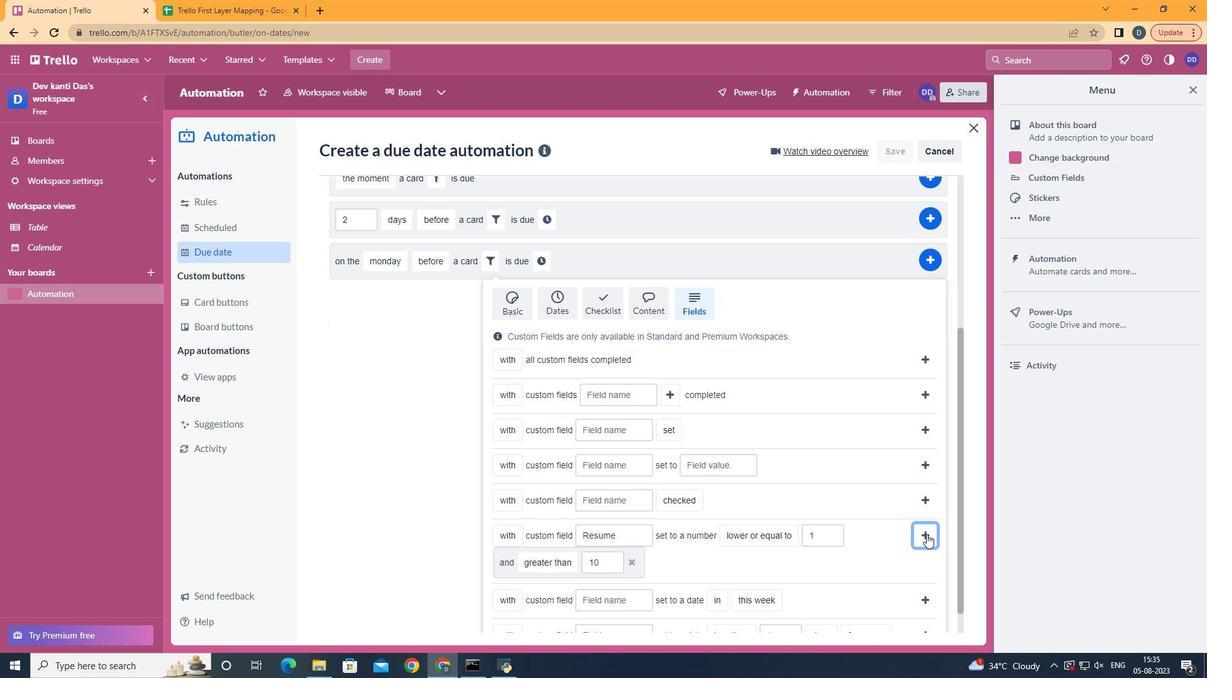 
Action: Mouse pressed left at (926, 535)
Screenshot: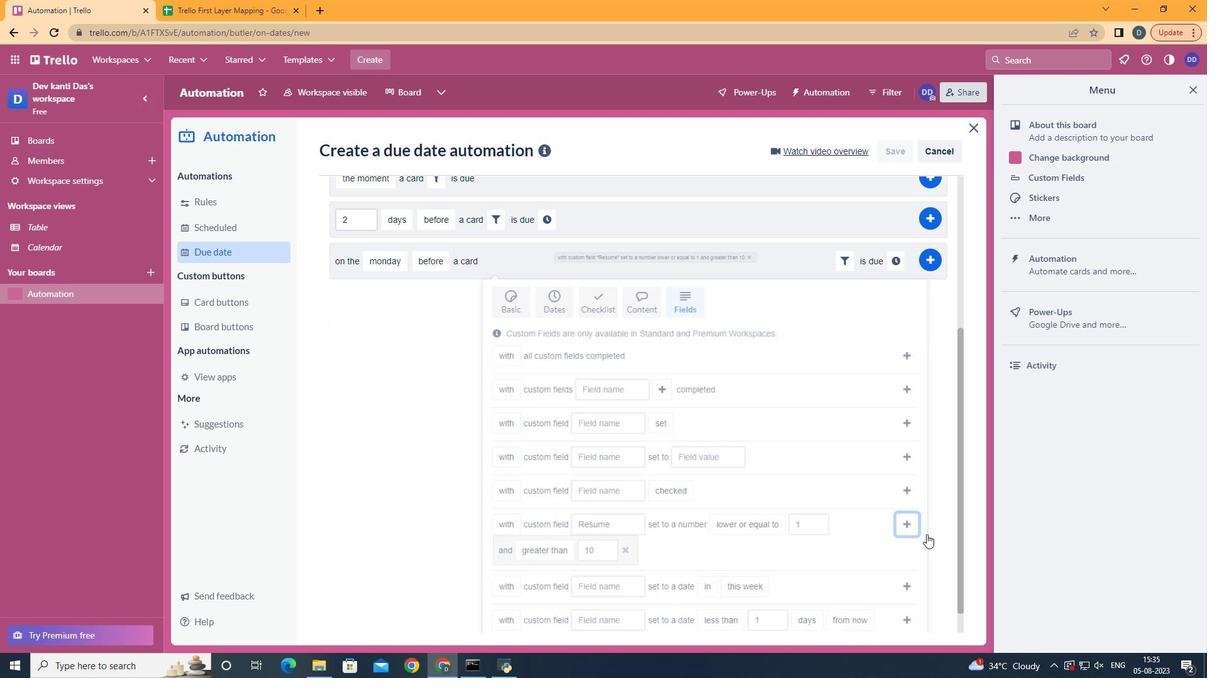 
Action: Mouse moved to (894, 514)
Screenshot: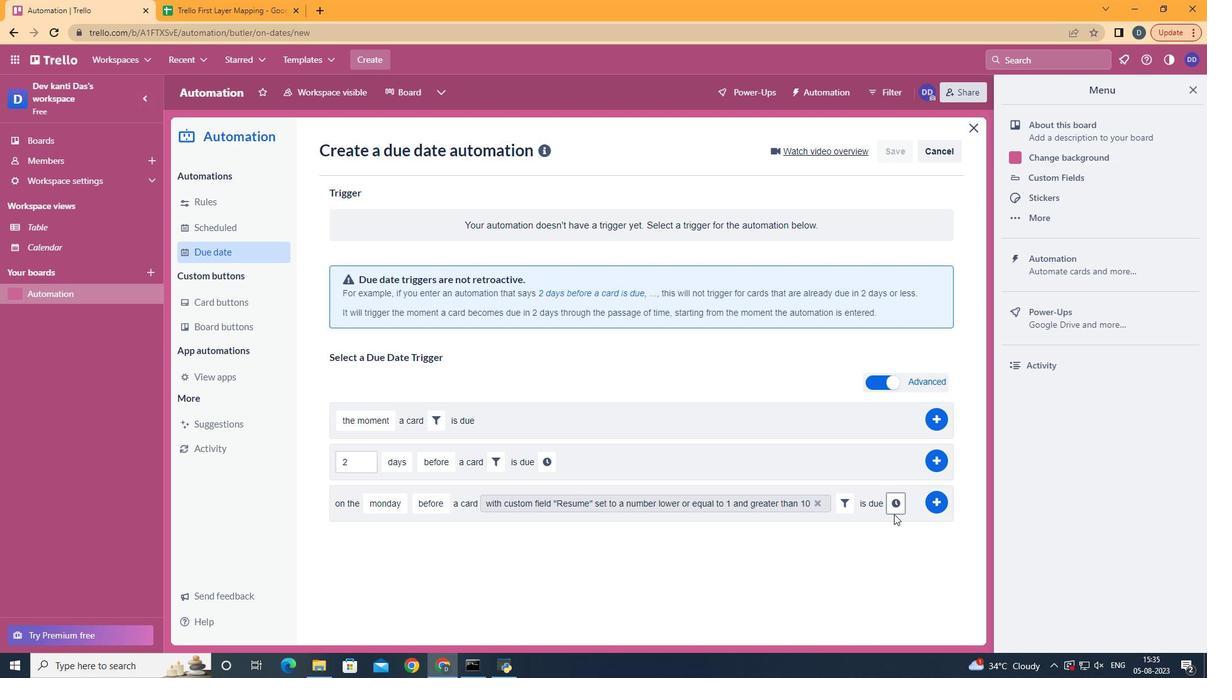 
Action: Mouse pressed left at (894, 514)
Screenshot: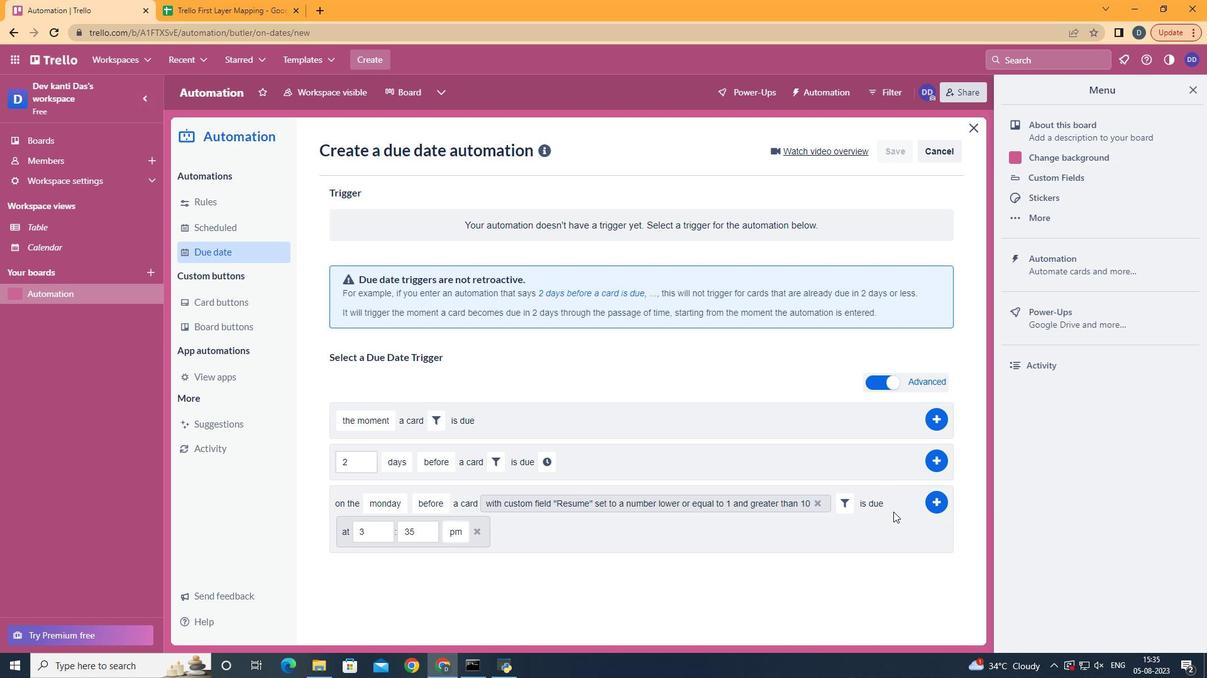 
Action: Mouse moved to (379, 526)
Screenshot: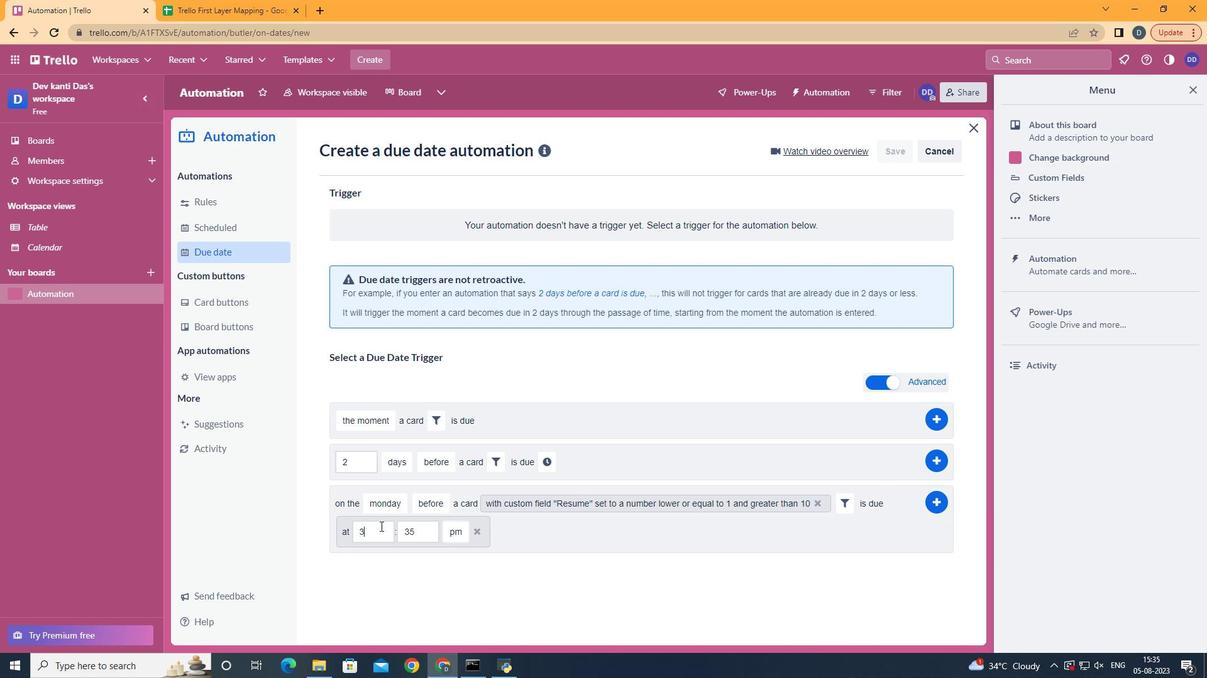 
Action: Mouse pressed left at (379, 526)
Screenshot: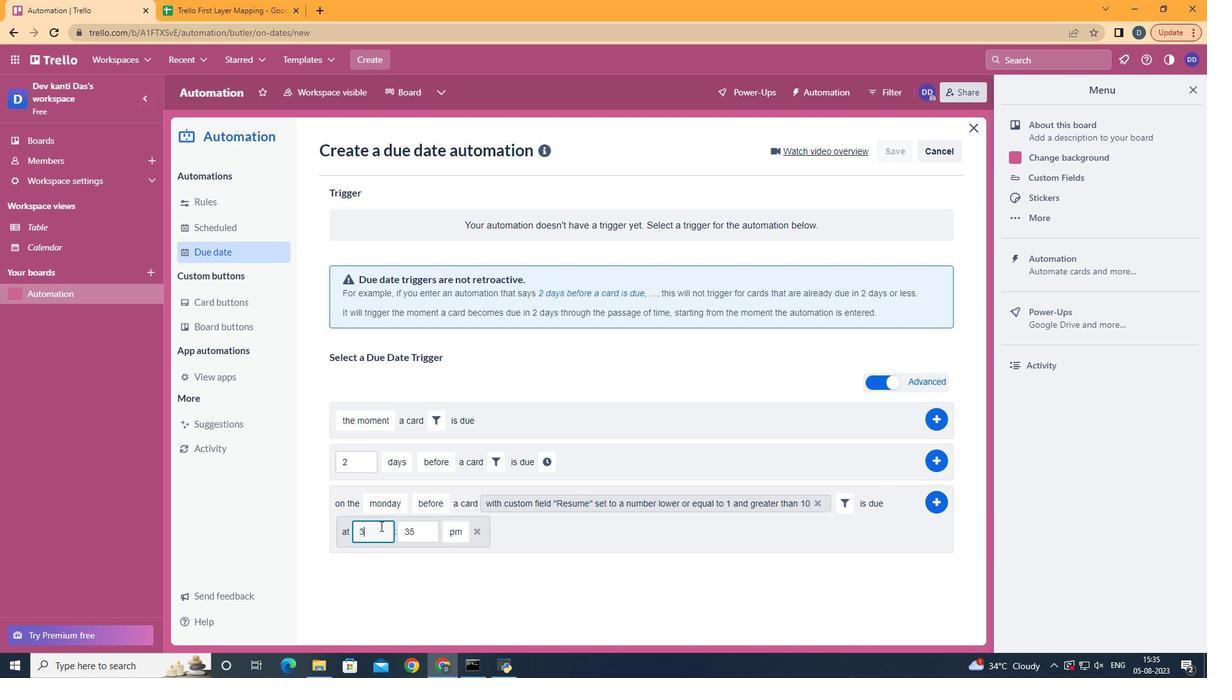 
Action: Mouse moved to (380, 526)
Screenshot: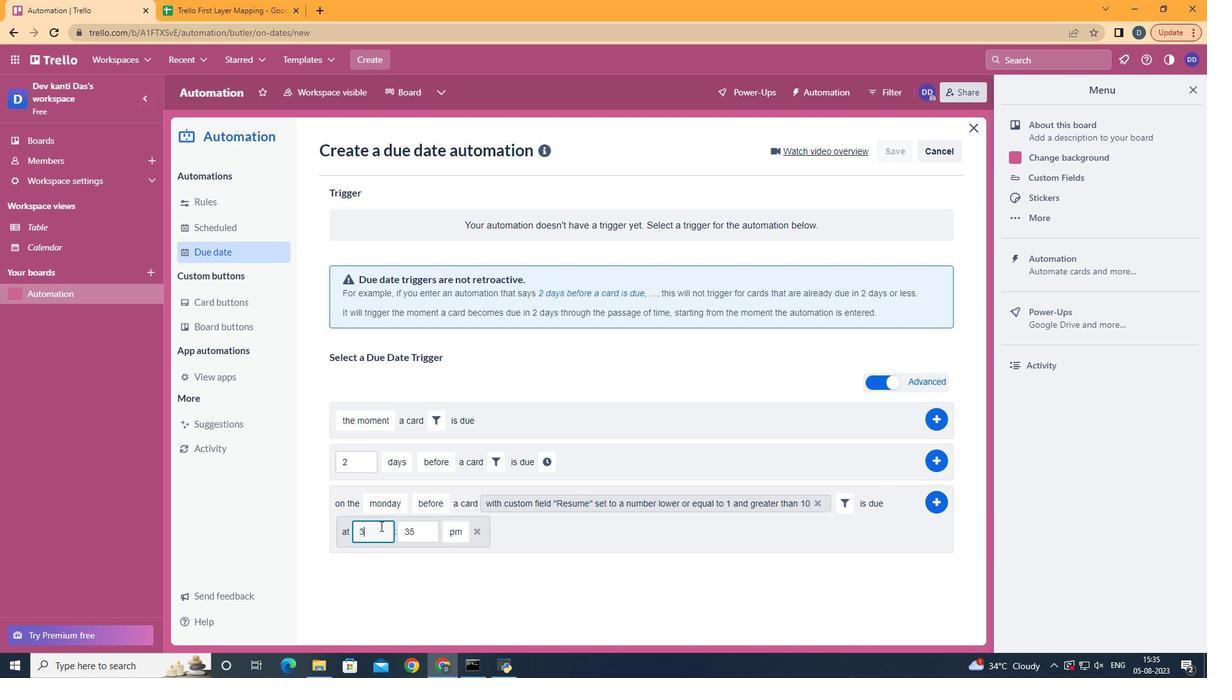 
Action: Key pressed <Key.backspace>11
Screenshot: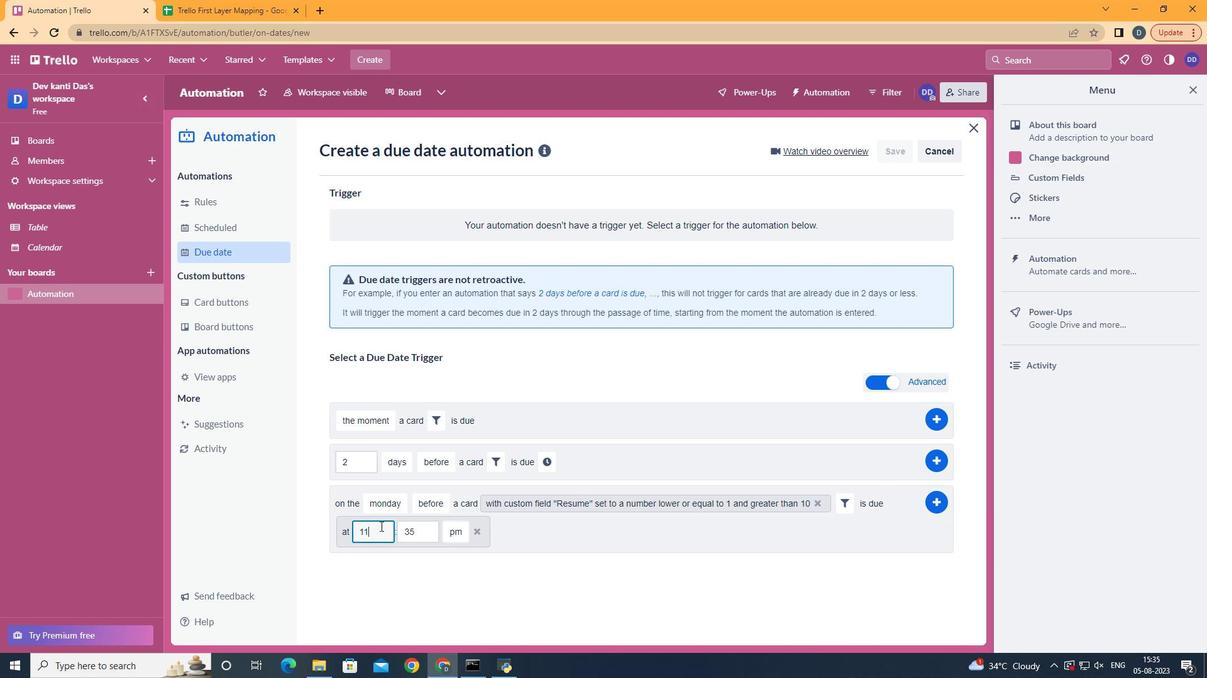 
Action: Mouse moved to (420, 531)
Screenshot: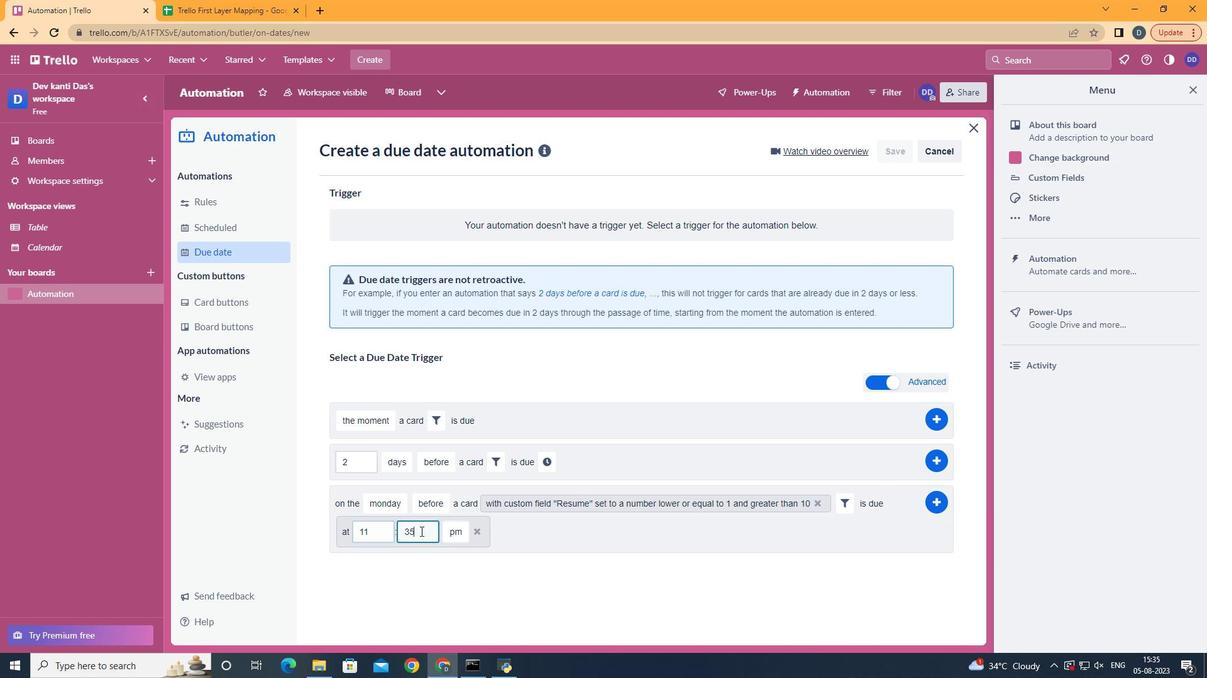
Action: Mouse pressed left at (420, 531)
Screenshot: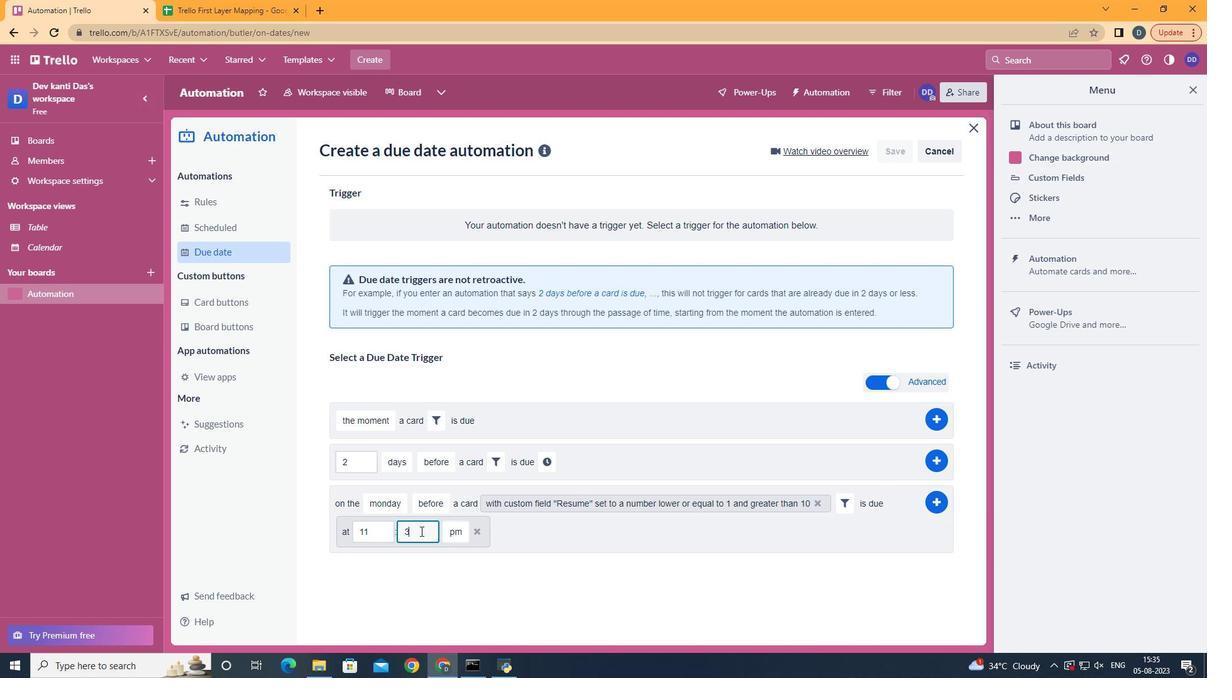 
Action: Key pressed <Key.backspace>
Screenshot: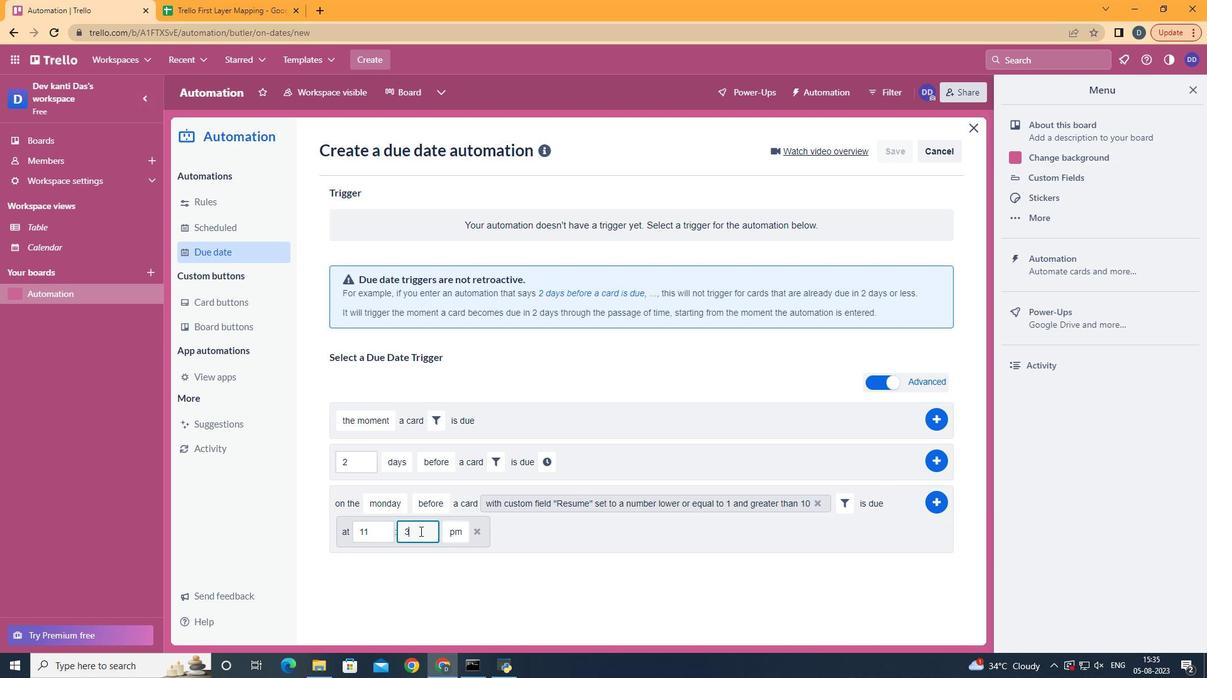 
Action: Mouse moved to (419, 531)
Screenshot: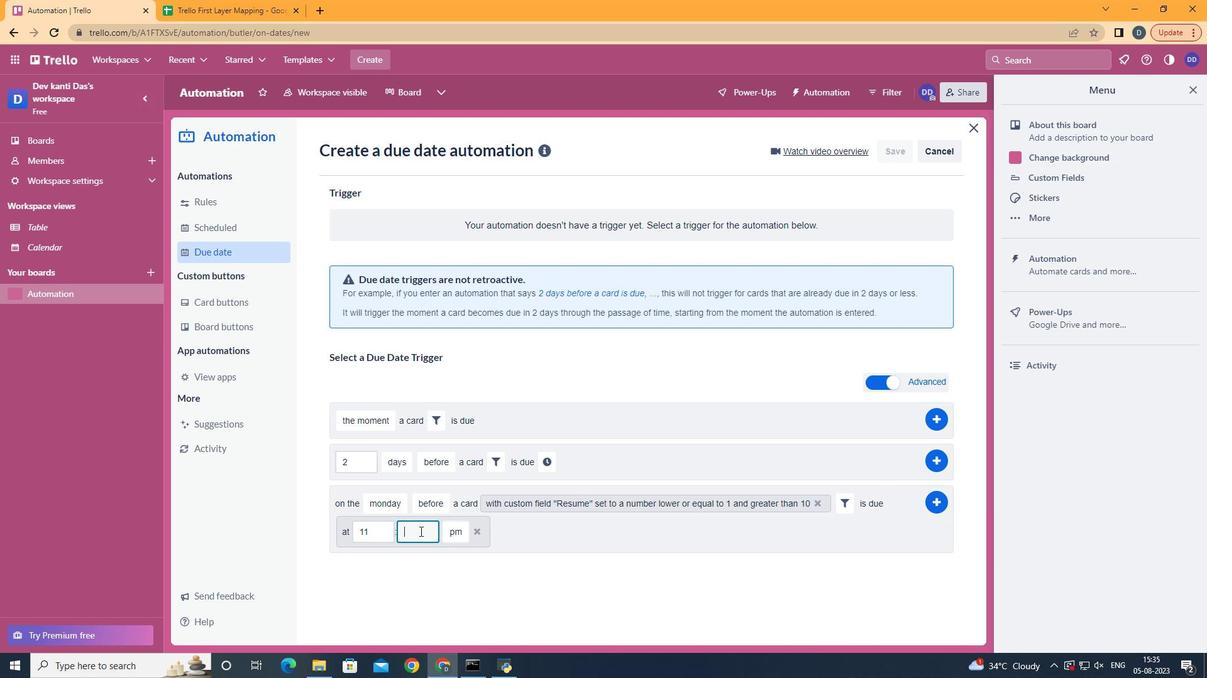 
Action: Key pressed <Key.backspace>00
Screenshot: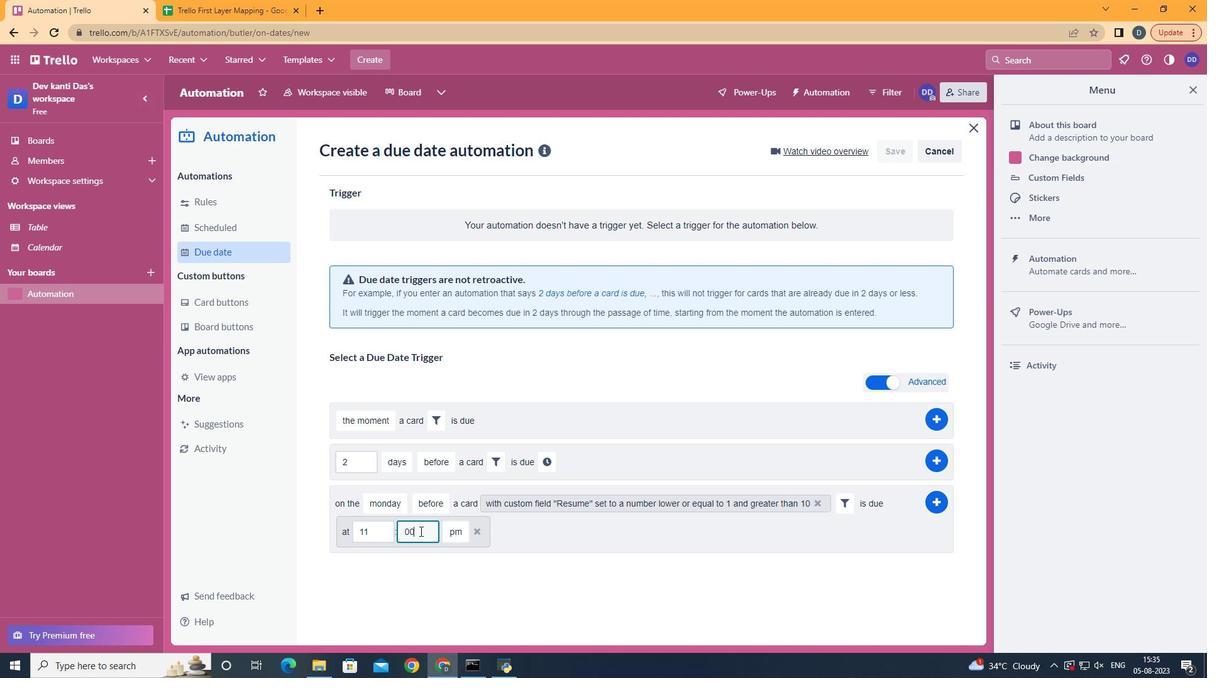
Action: Mouse moved to (460, 549)
Screenshot: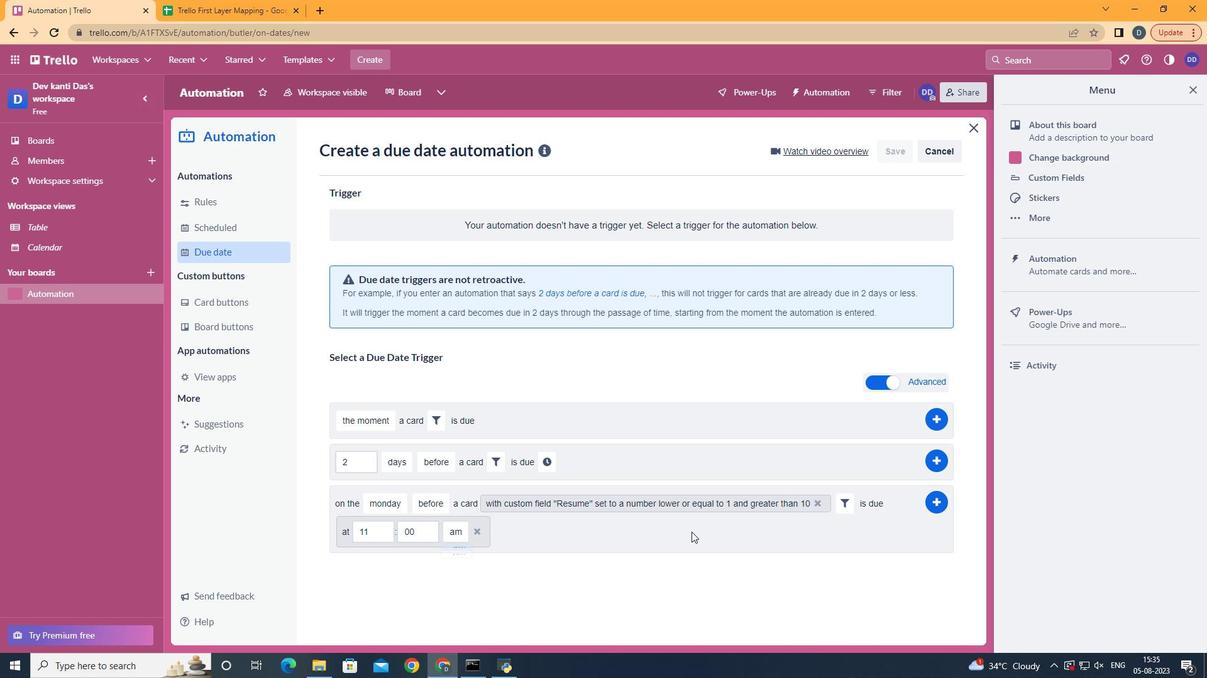 
Action: Mouse pressed left at (462, 548)
Screenshot: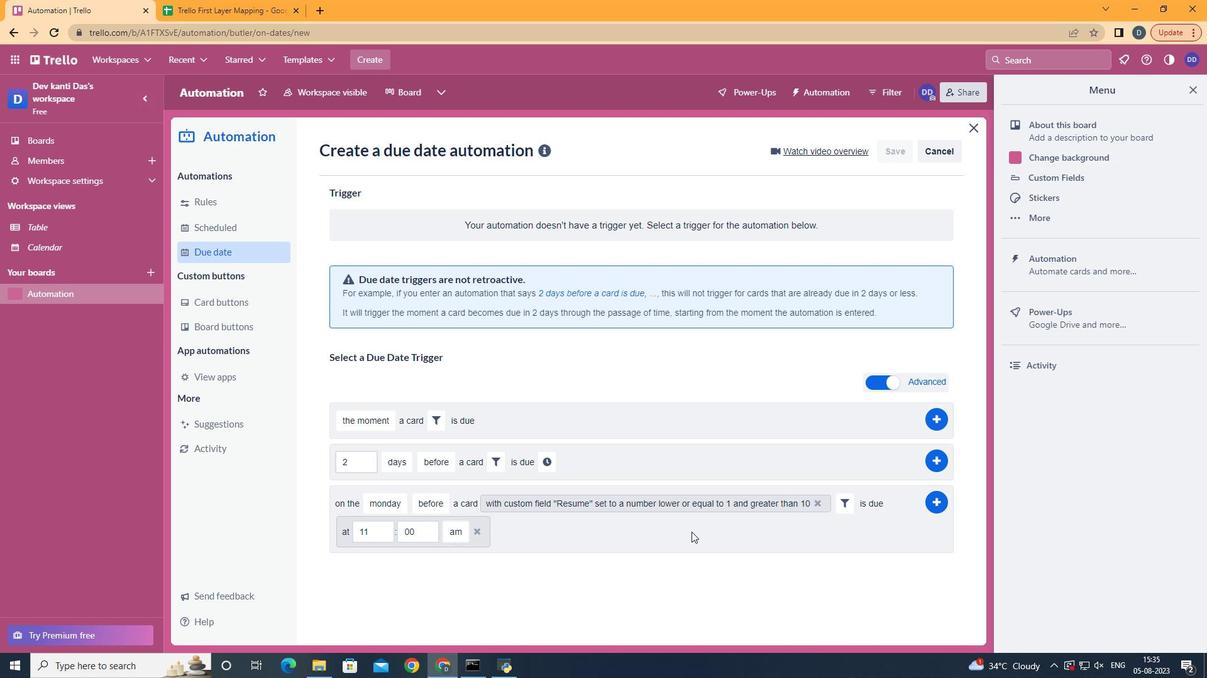 
Action: Mouse moved to (932, 504)
Screenshot: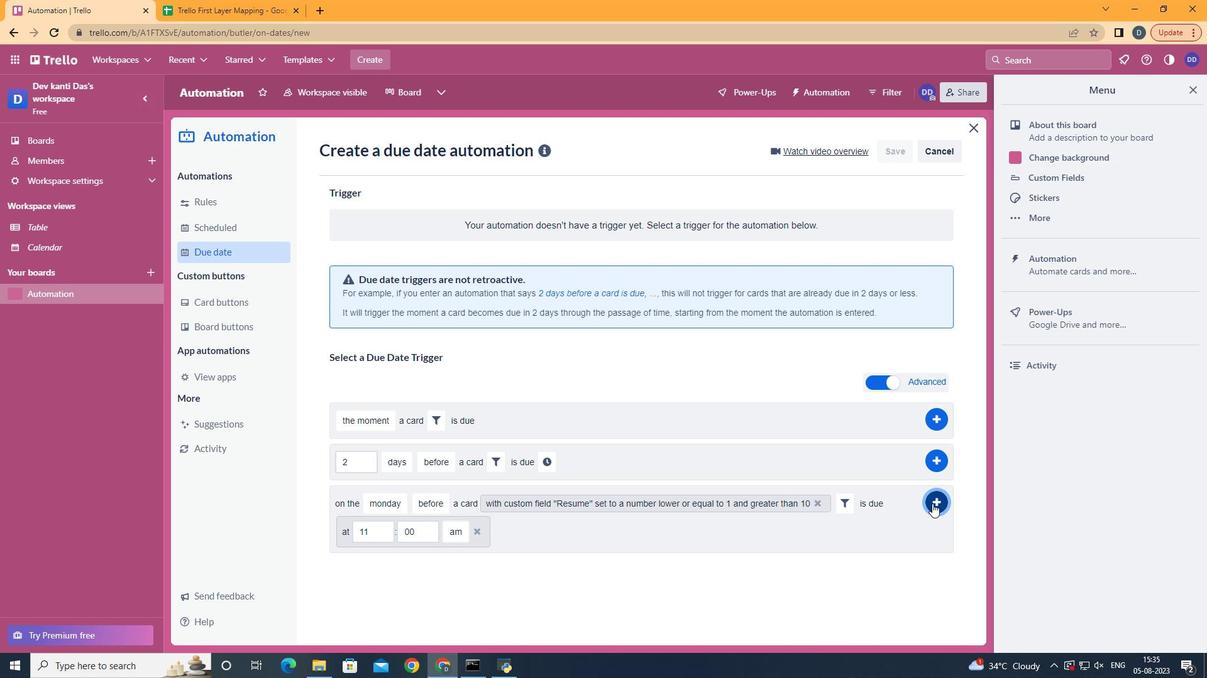 
Action: Mouse pressed left at (932, 504)
Screenshot: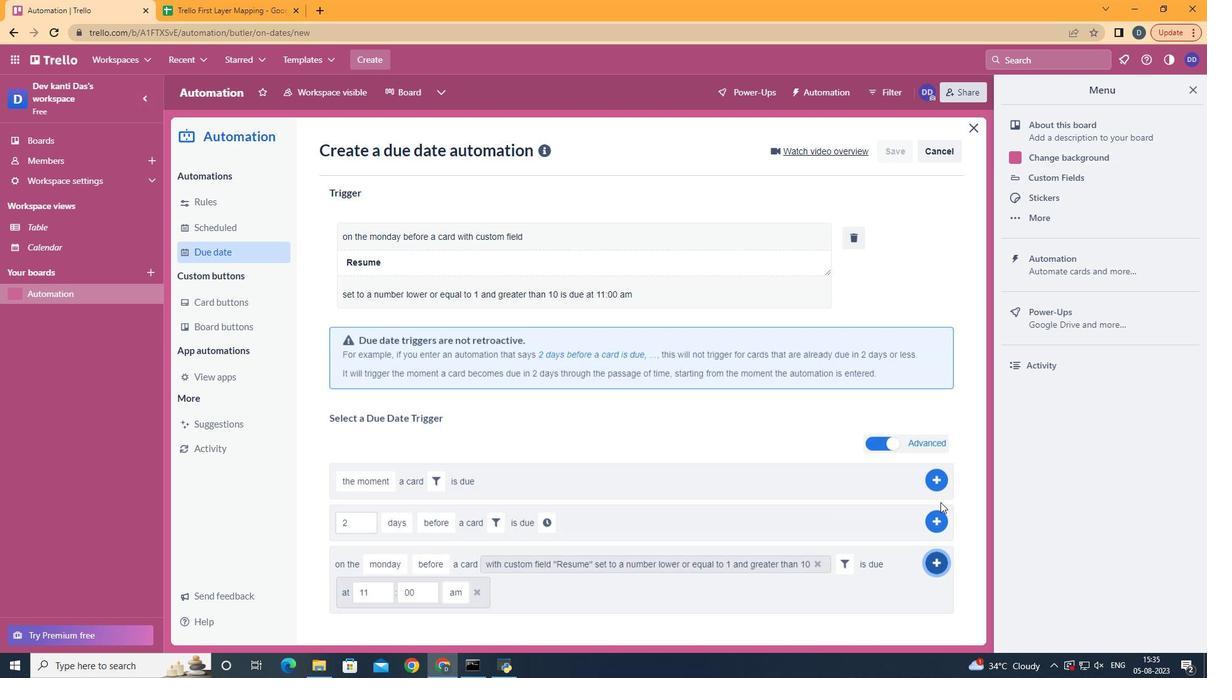 
Action: Mouse moved to (543, 193)
Screenshot: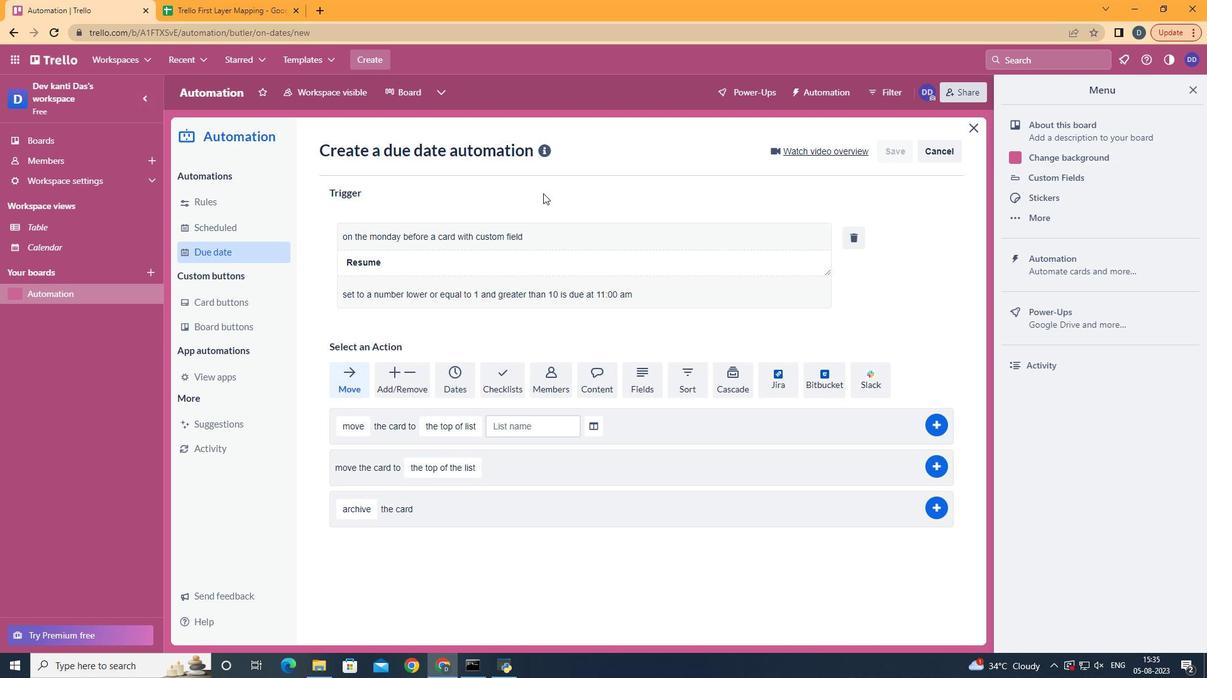 
